 Task: Make in the project Celerity a sprint 'Cross-functional Collaboration Sprint'. Create in the project Celerity a sprint 'Cross-functional Collaboration Sprint'. Add in the project Celerity a sprint 'Cross-functional Collaboration Sprint'
Action: Mouse moved to (231, 66)
Screenshot: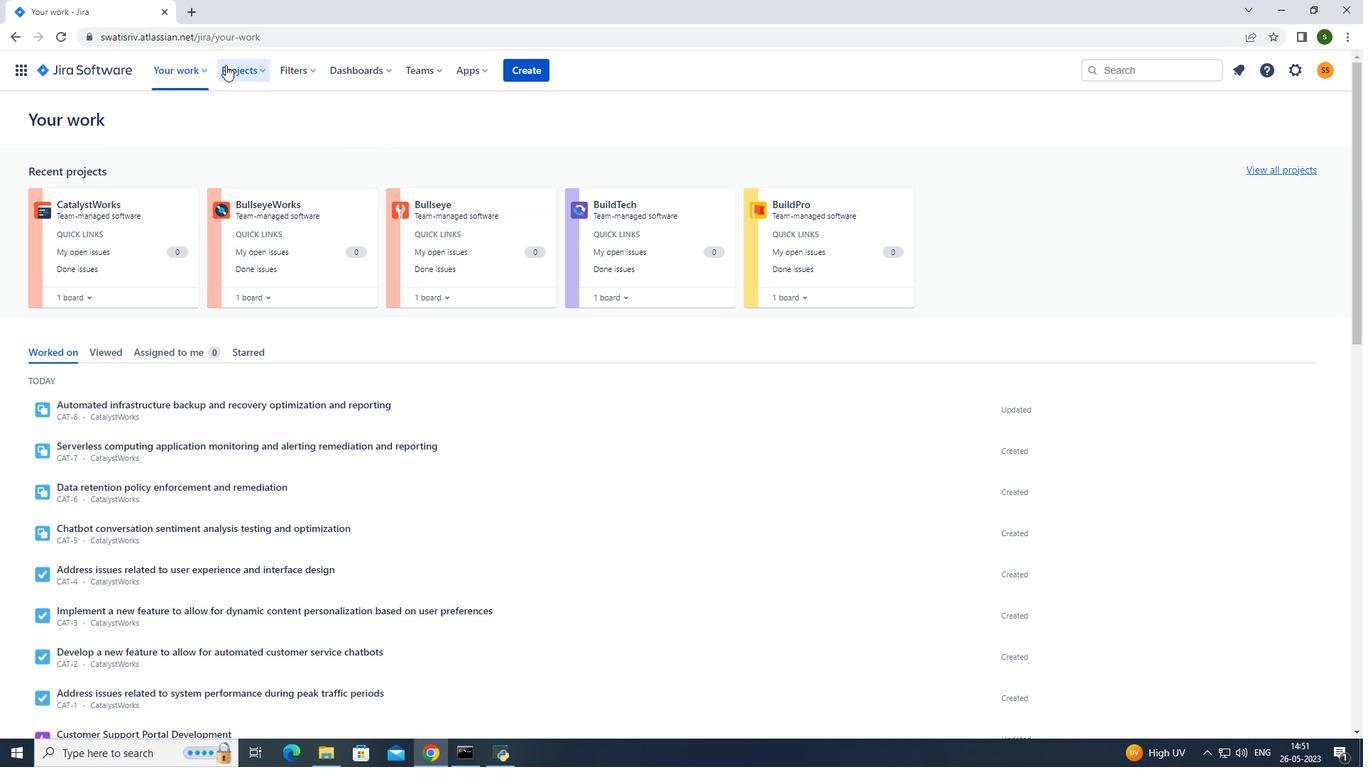 
Action: Mouse pressed left at (231, 66)
Screenshot: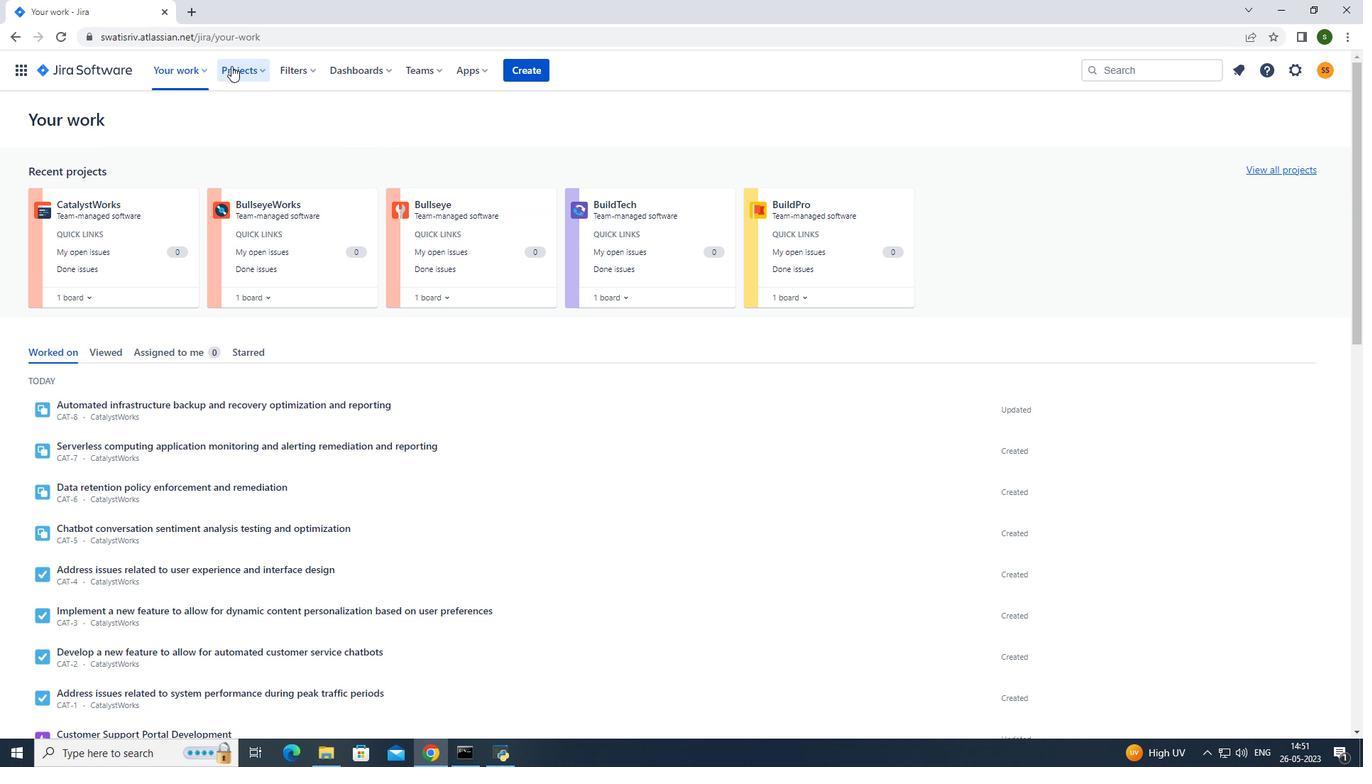
Action: Mouse moved to (279, 121)
Screenshot: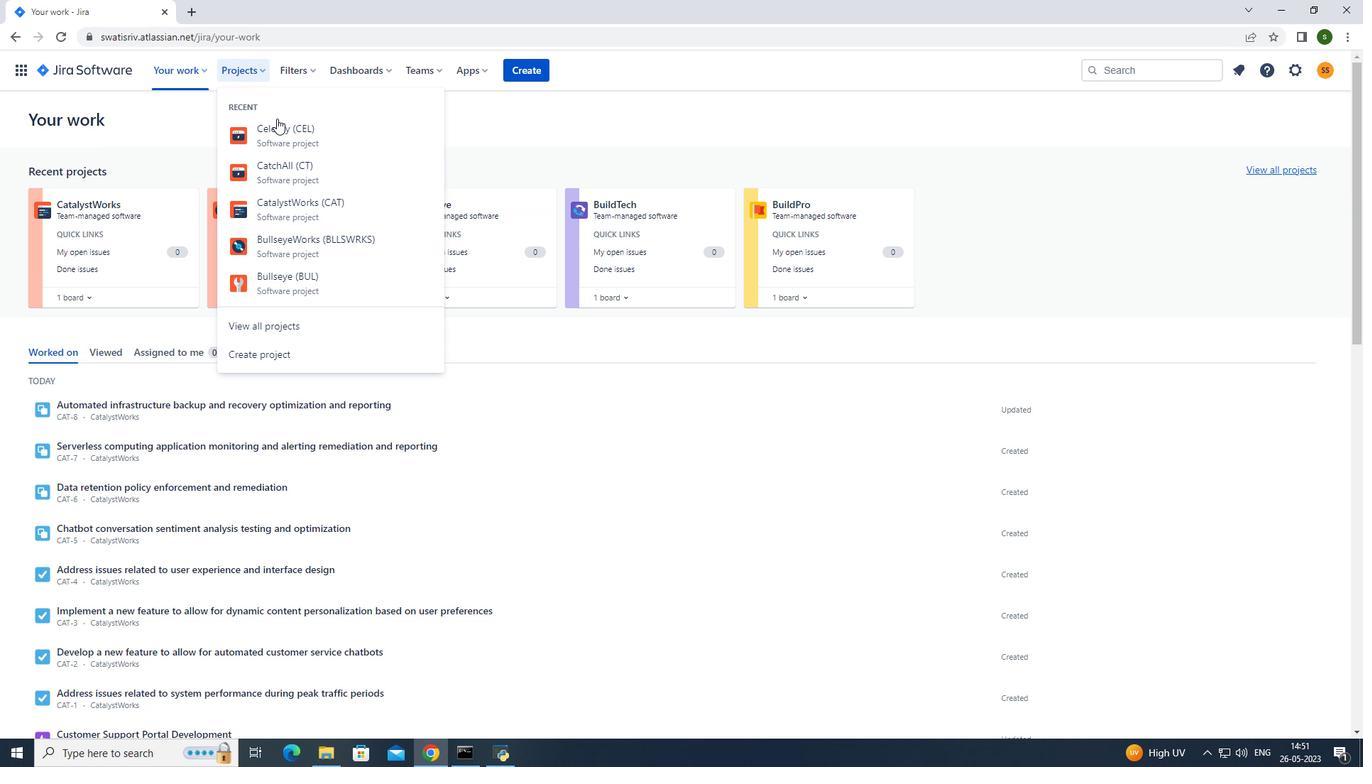 
Action: Mouse pressed left at (279, 121)
Screenshot: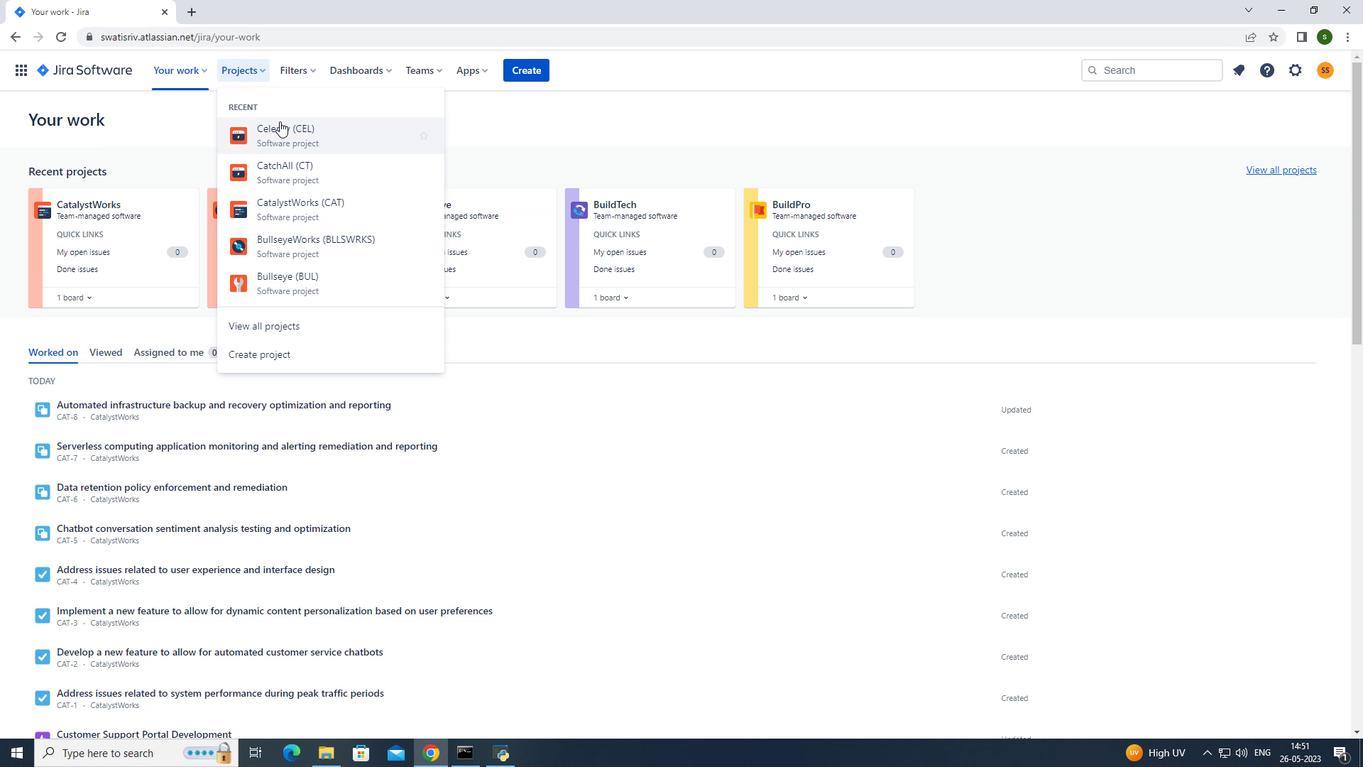 
Action: Mouse moved to (110, 205)
Screenshot: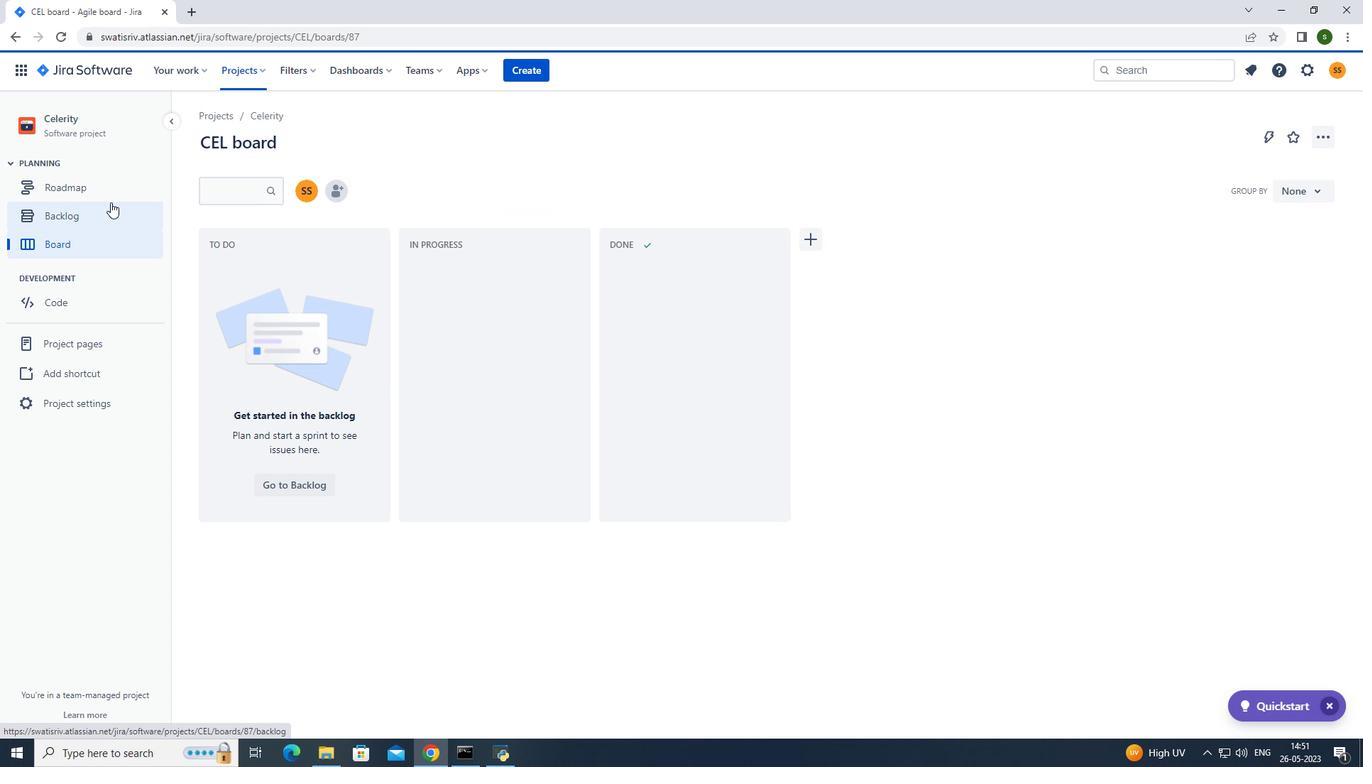 
Action: Mouse pressed left at (110, 205)
Screenshot: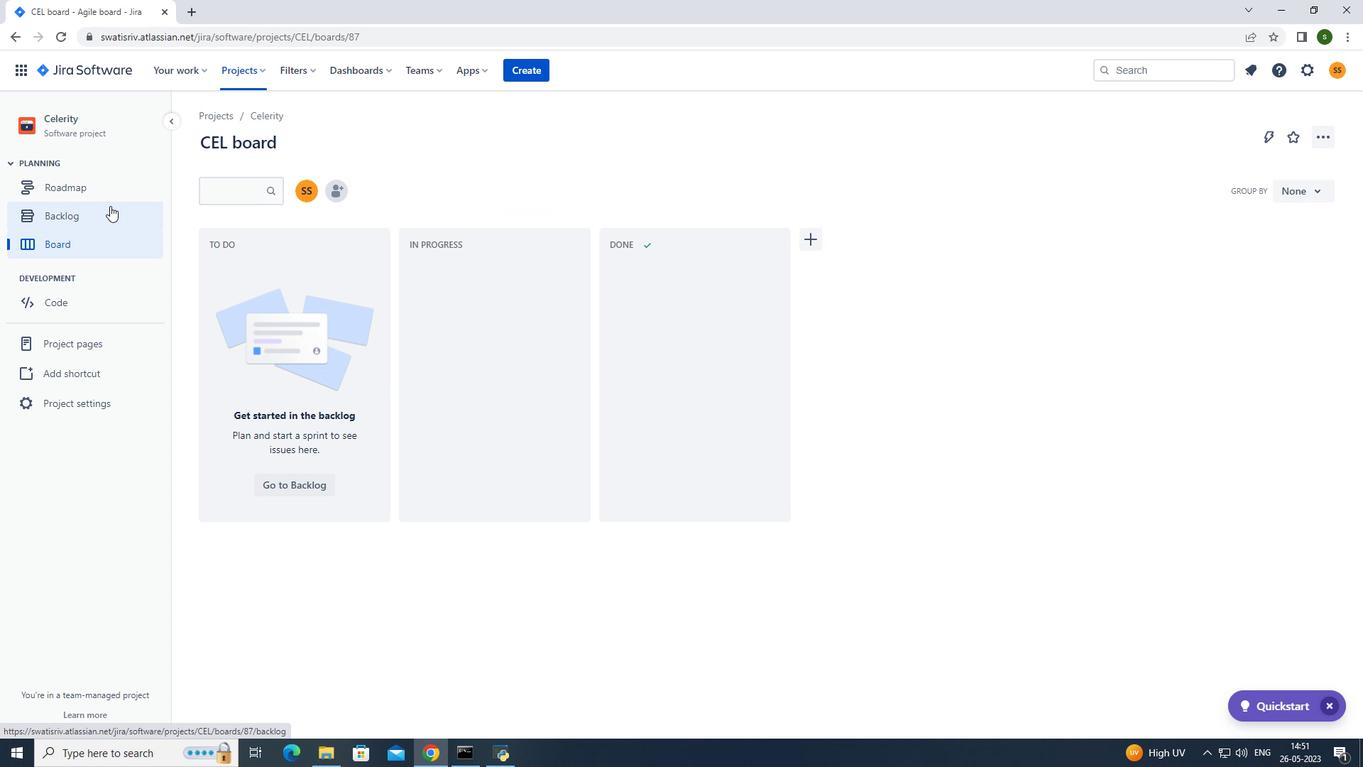 
Action: Mouse moved to (1289, 225)
Screenshot: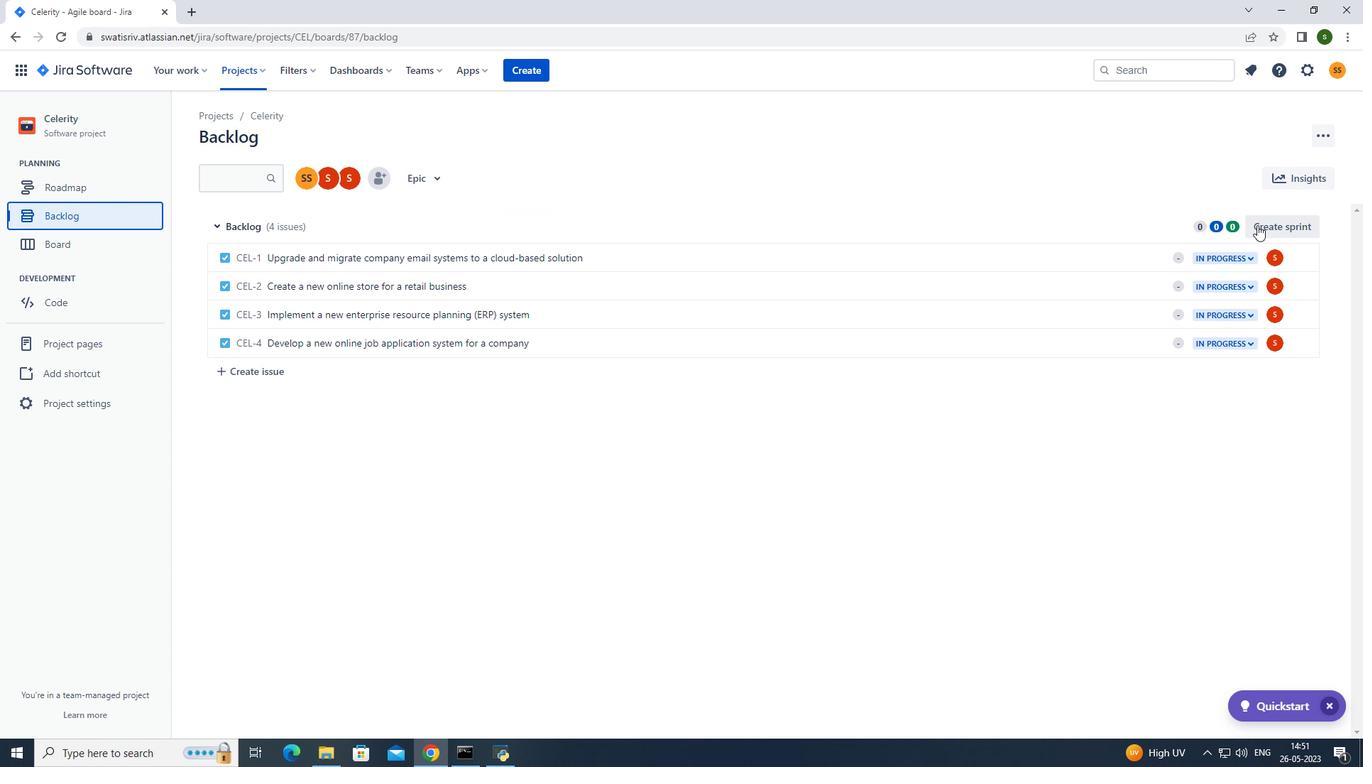 
Action: Mouse pressed left at (1289, 225)
Screenshot: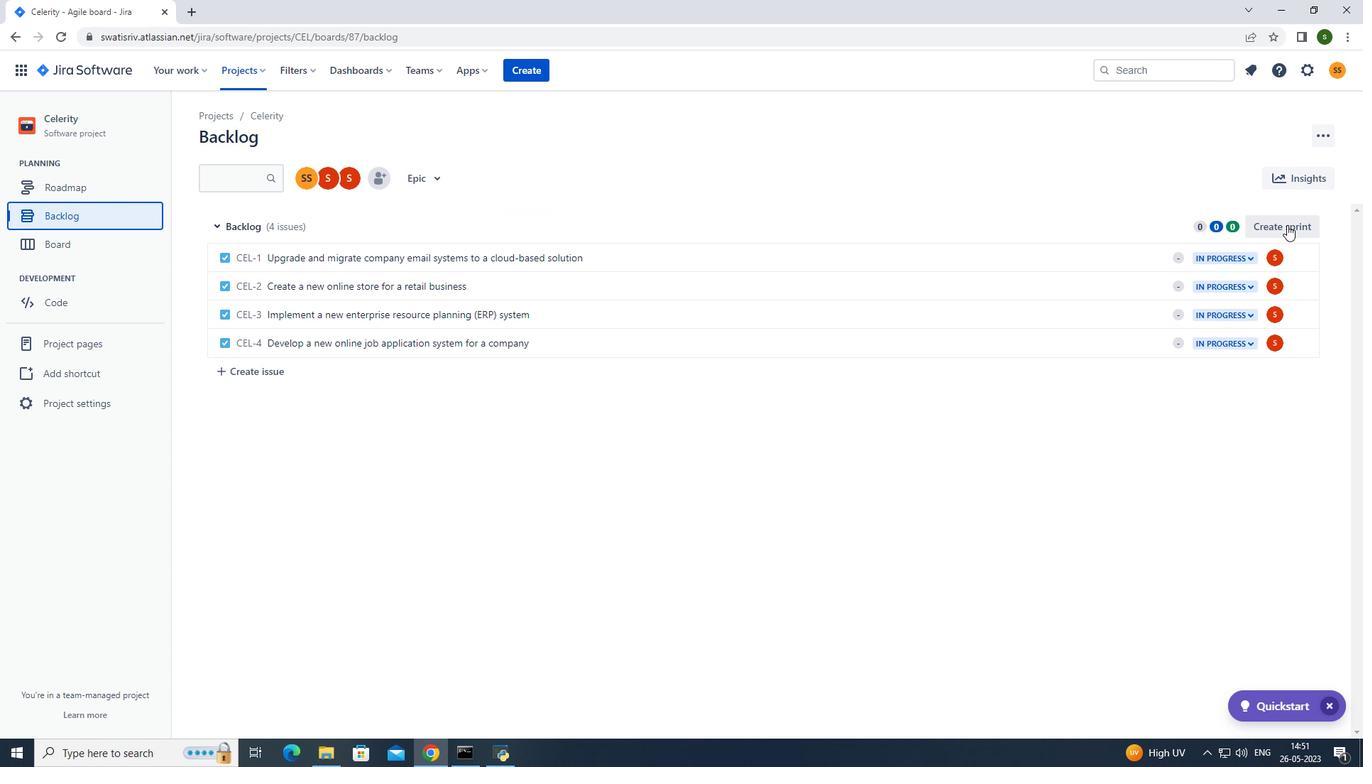 
Action: Mouse moved to (1313, 223)
Screenshot: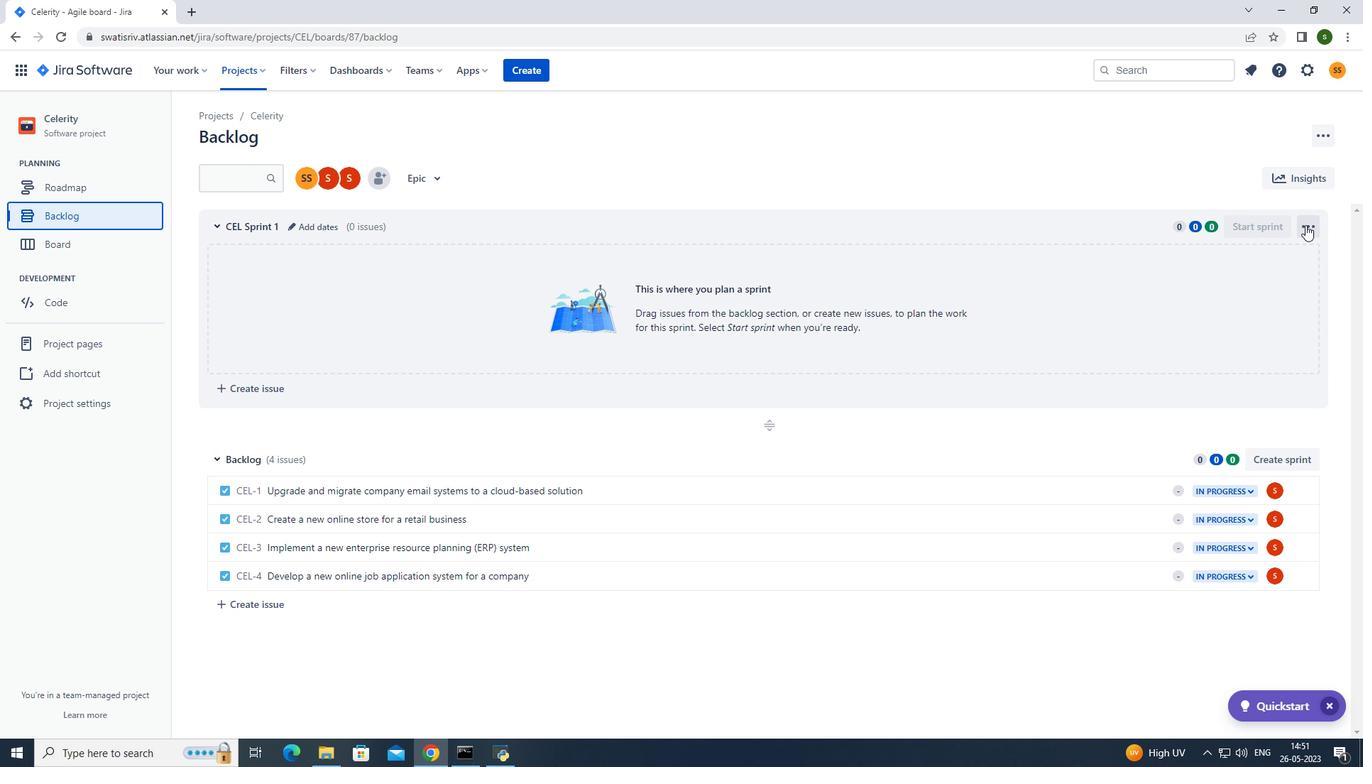
Action: Mouse pressed left at (1313, 223)
Screenshot: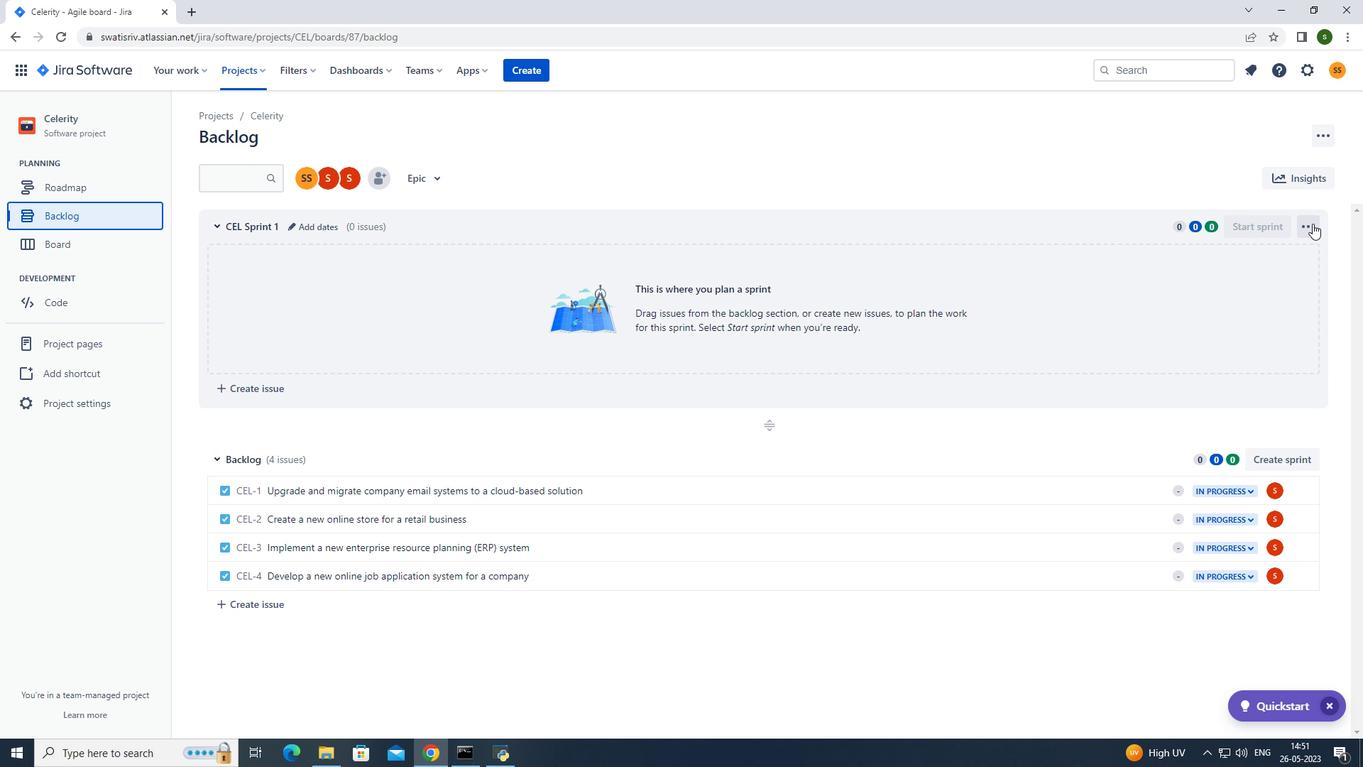 
Action: Mouse moved to (1279, 252)
Screenshot: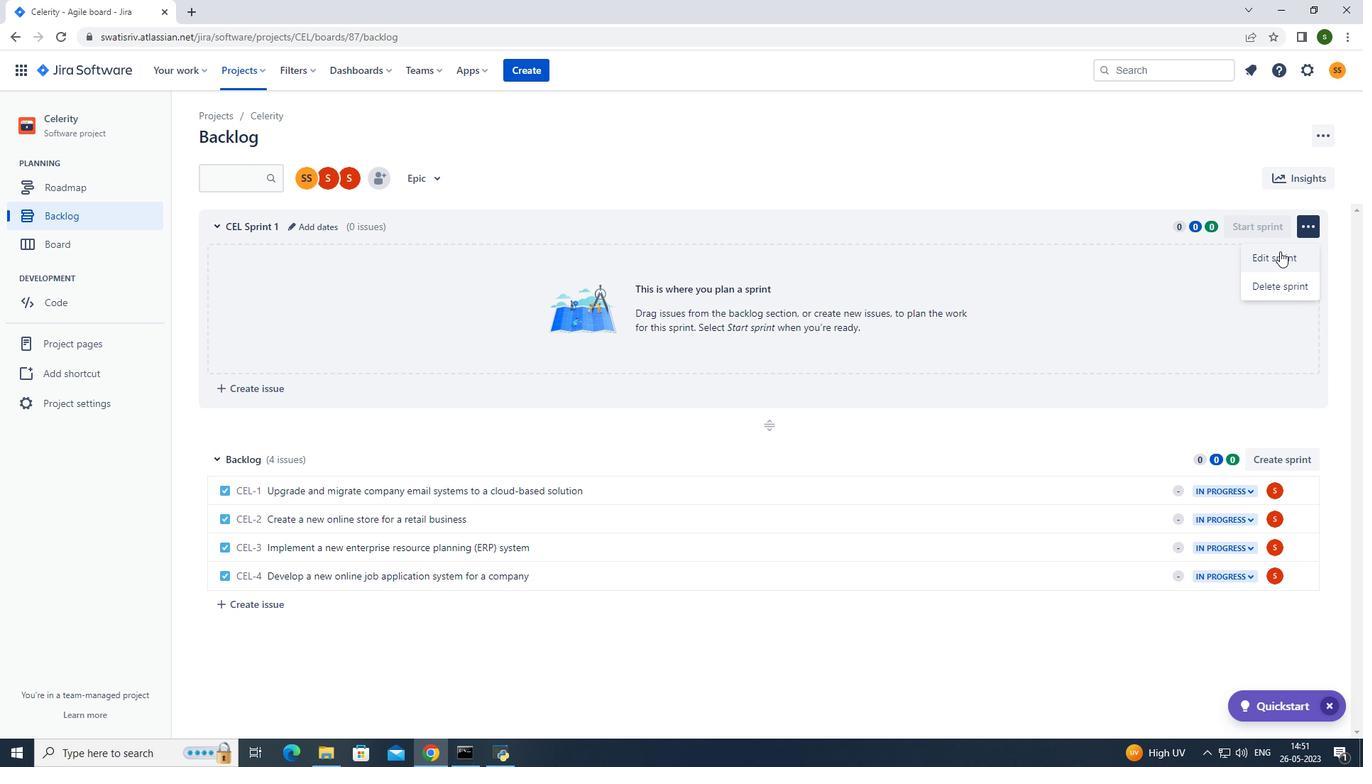
Action: Mouse pressed left at (1279, 252)
Screenshot: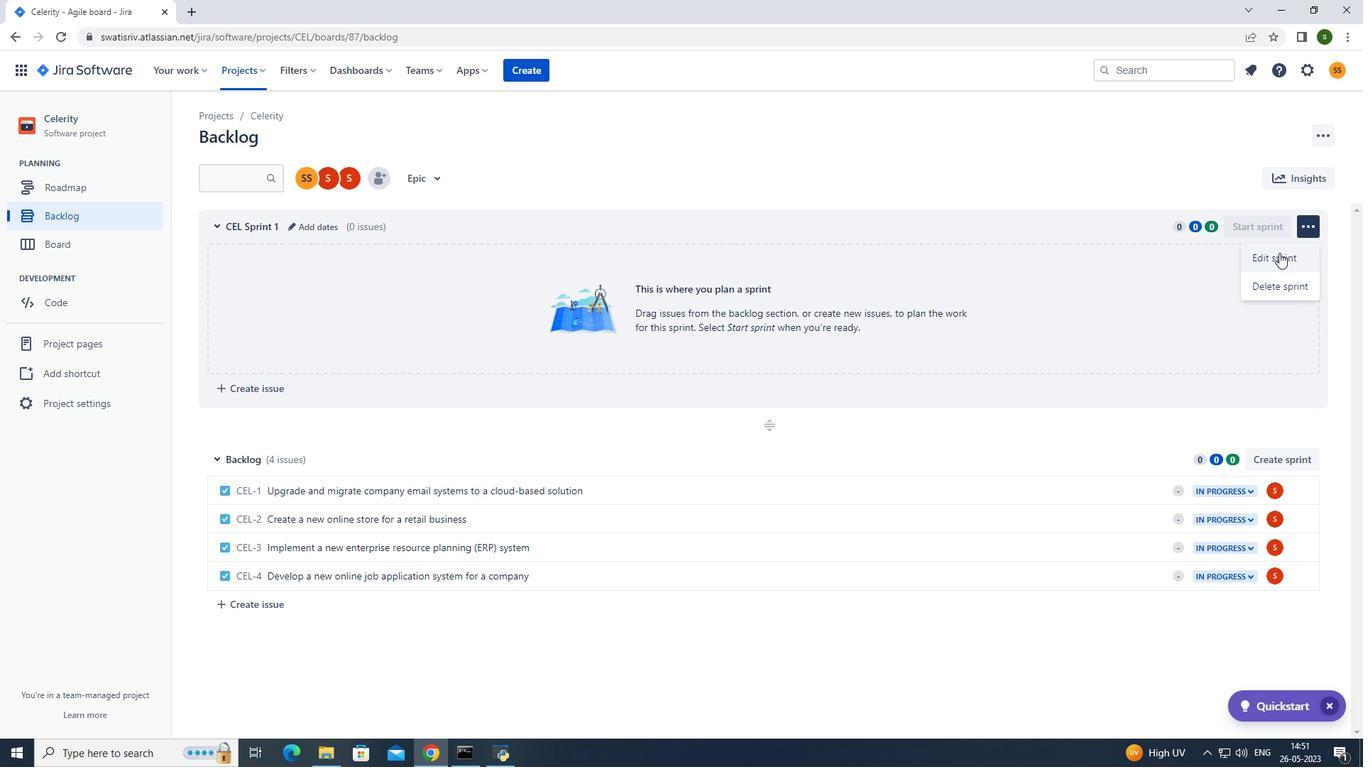 
Action: Mouse moved to (574, 172)
Screenshot: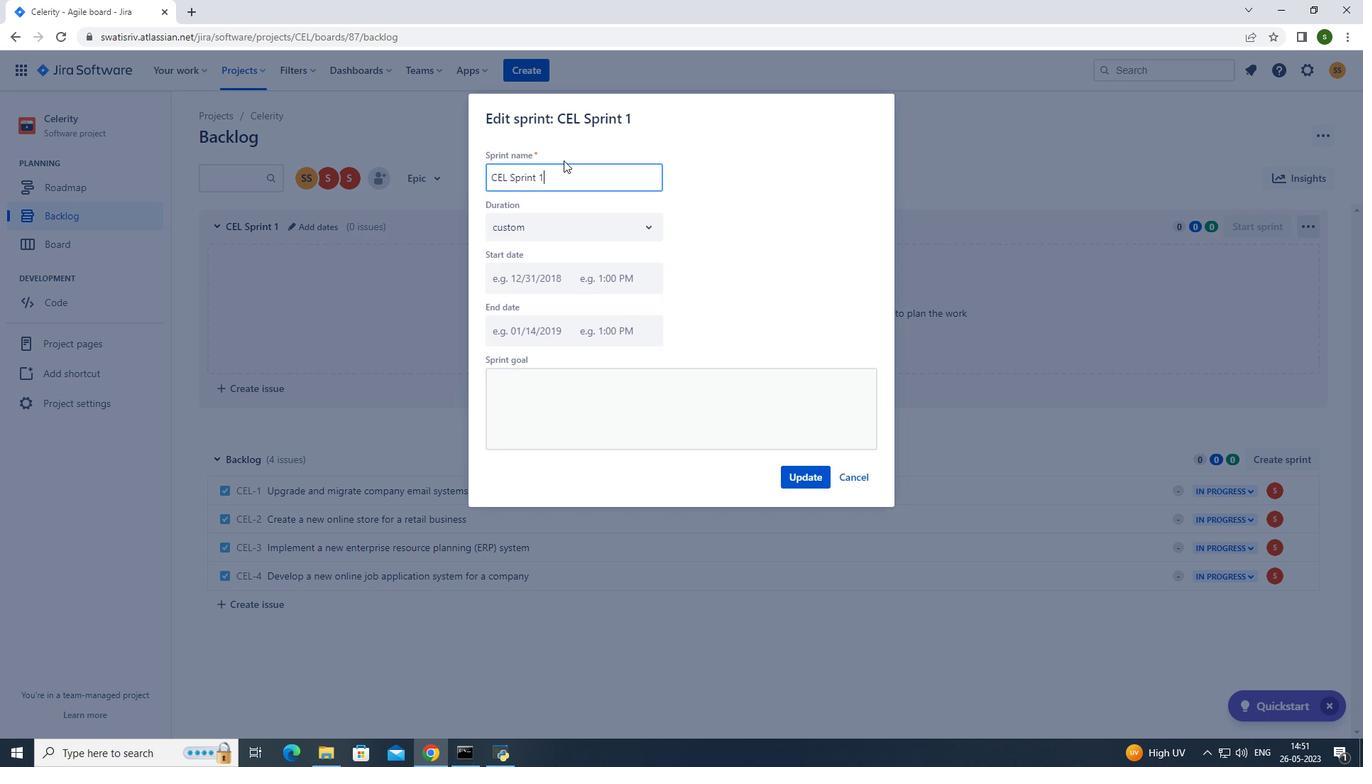 
Action: Mouse pressed left at (574, 172)
Screenshot: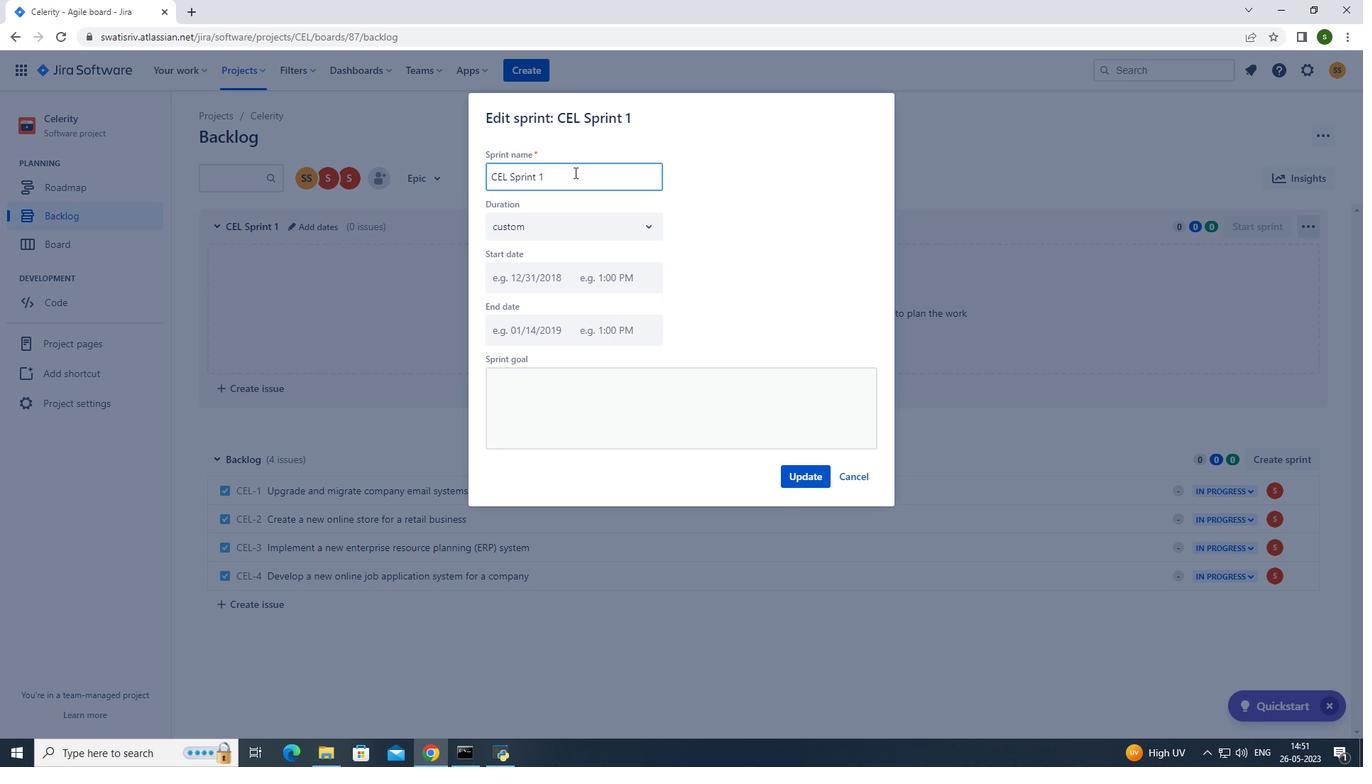 
Action: Key pressed <Key.backspace><Key.backspace><Key.backspace><Key.backspace><Key.backspace><Key.backspace><Key.backspace><Key.backspace><Key.backspace><Key.backspace><Key.backspace><Key.backspace><Key.caps_lock>C<Key.caps_lock>ross-functional<Key.space><Key.caps_lock>C<Key.caps_lock>ollaboration<Key.space><Key.caps_lock>S<Key.caps_lock><Key.space><Key.space><Key.space><Key.space><Key.space>s<Key.space>s<Key.space>s
Screenshot: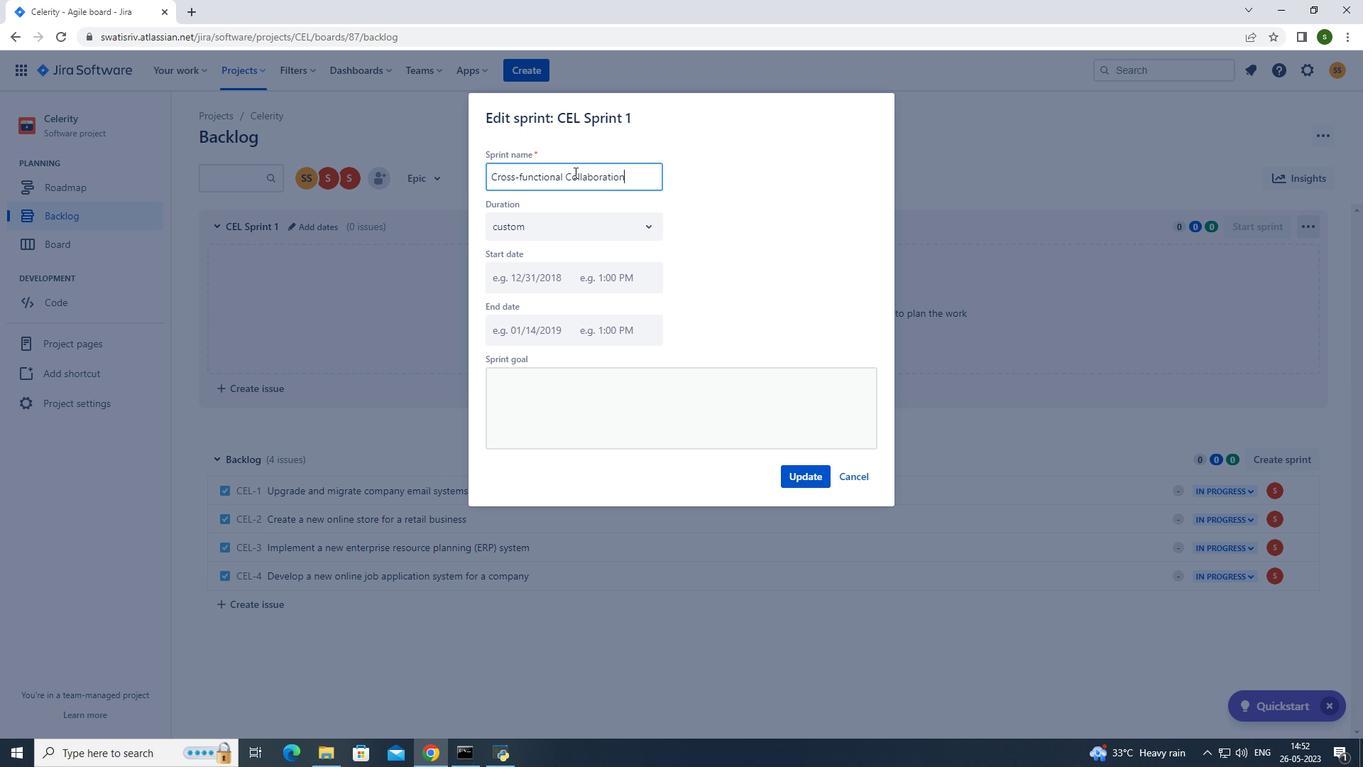 
Action: Mouse moved to (807, 469)
Screenshot: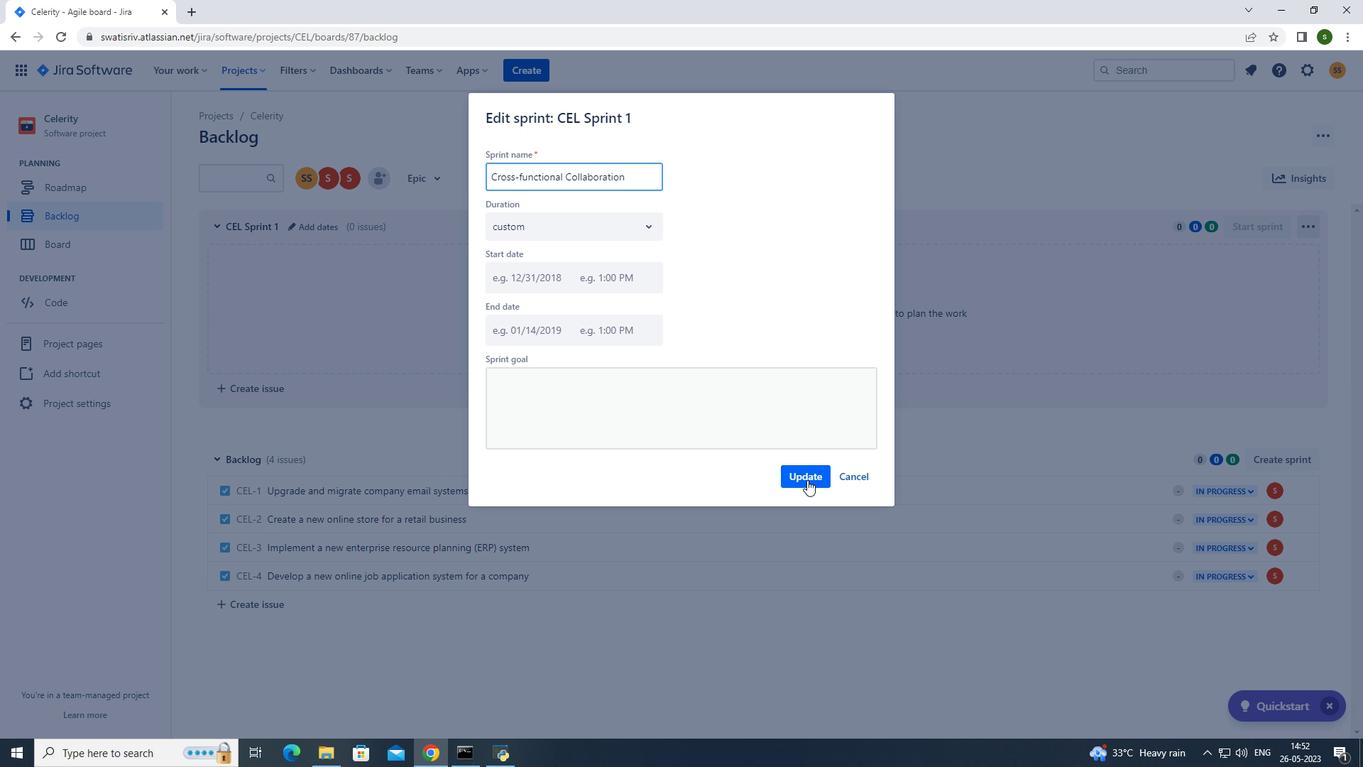 
Action: Mouse pressed left at (807, 469)
Screenshot: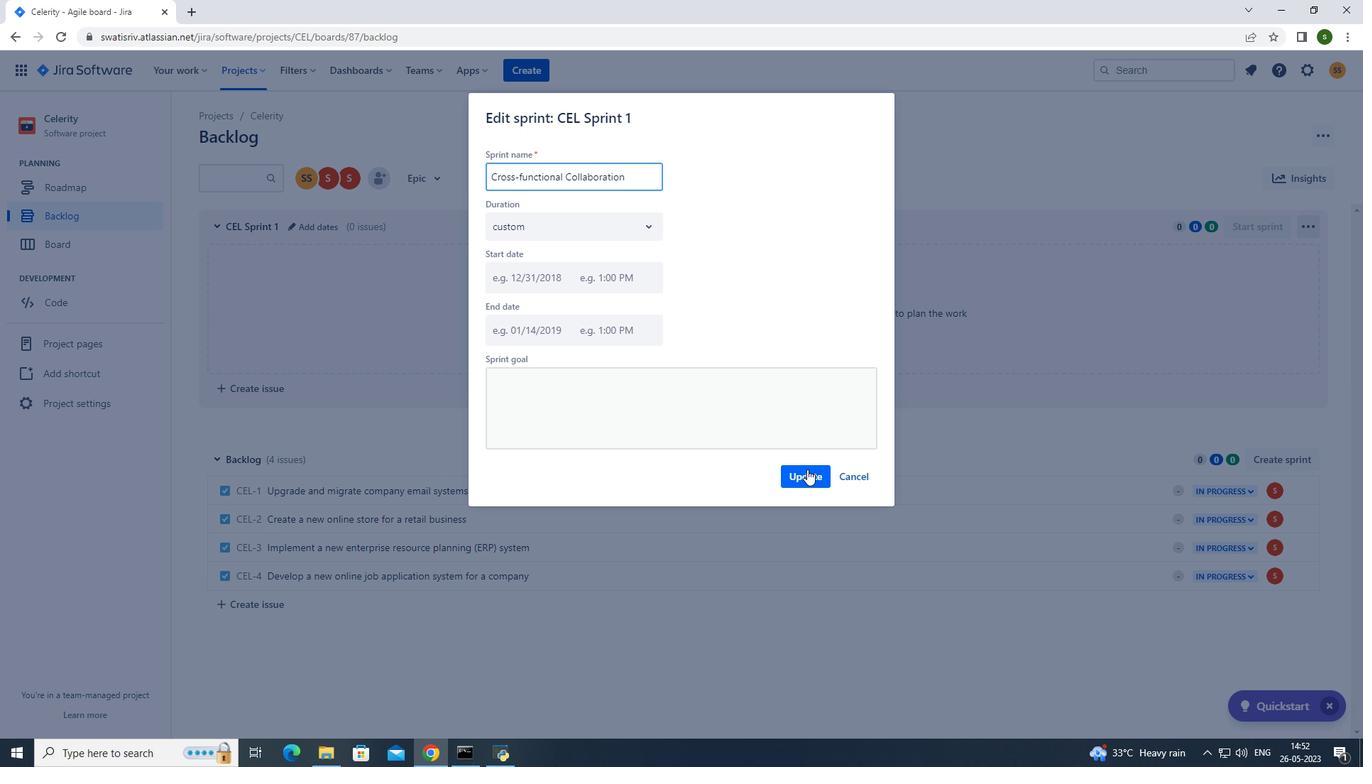 
Action: Mouse moved to (245, 79)
Screenshot: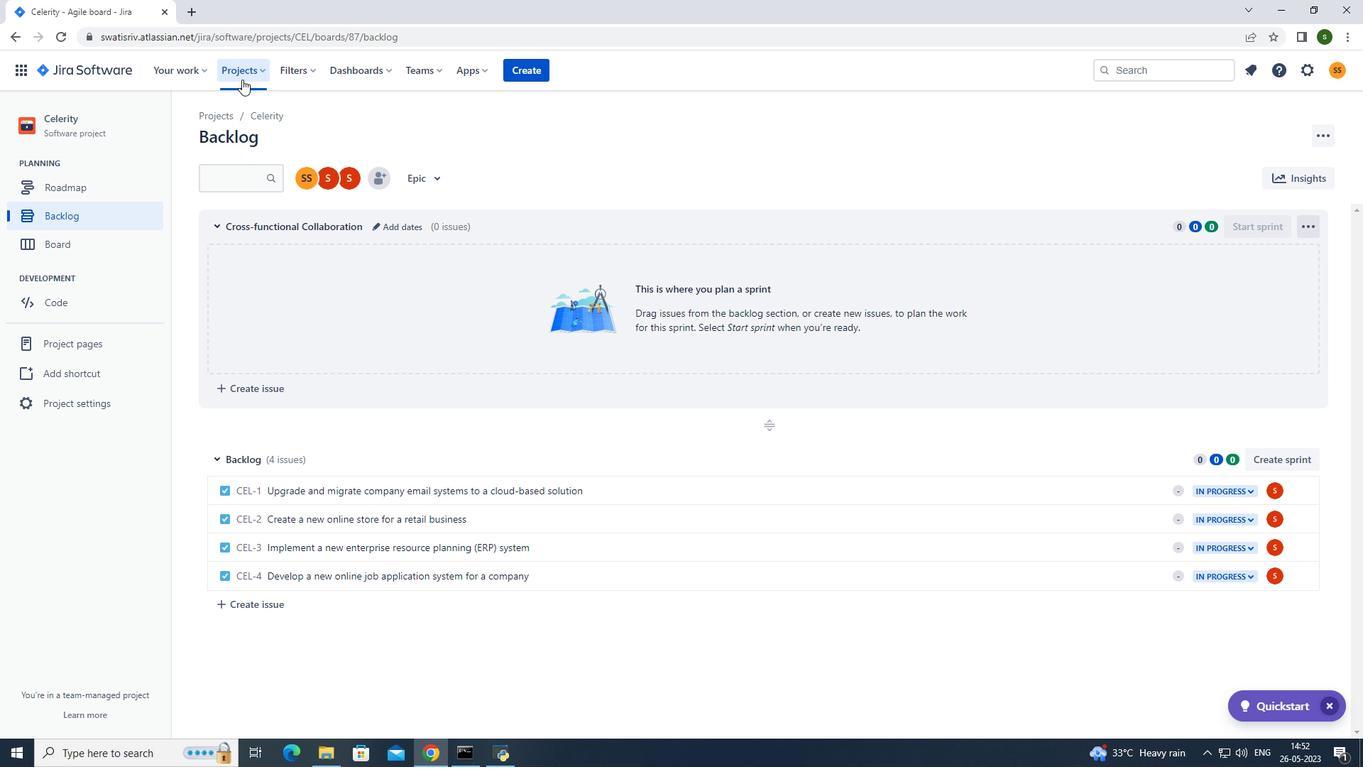 
Action: Mouse pressed left at (245, 79)
Screenshot: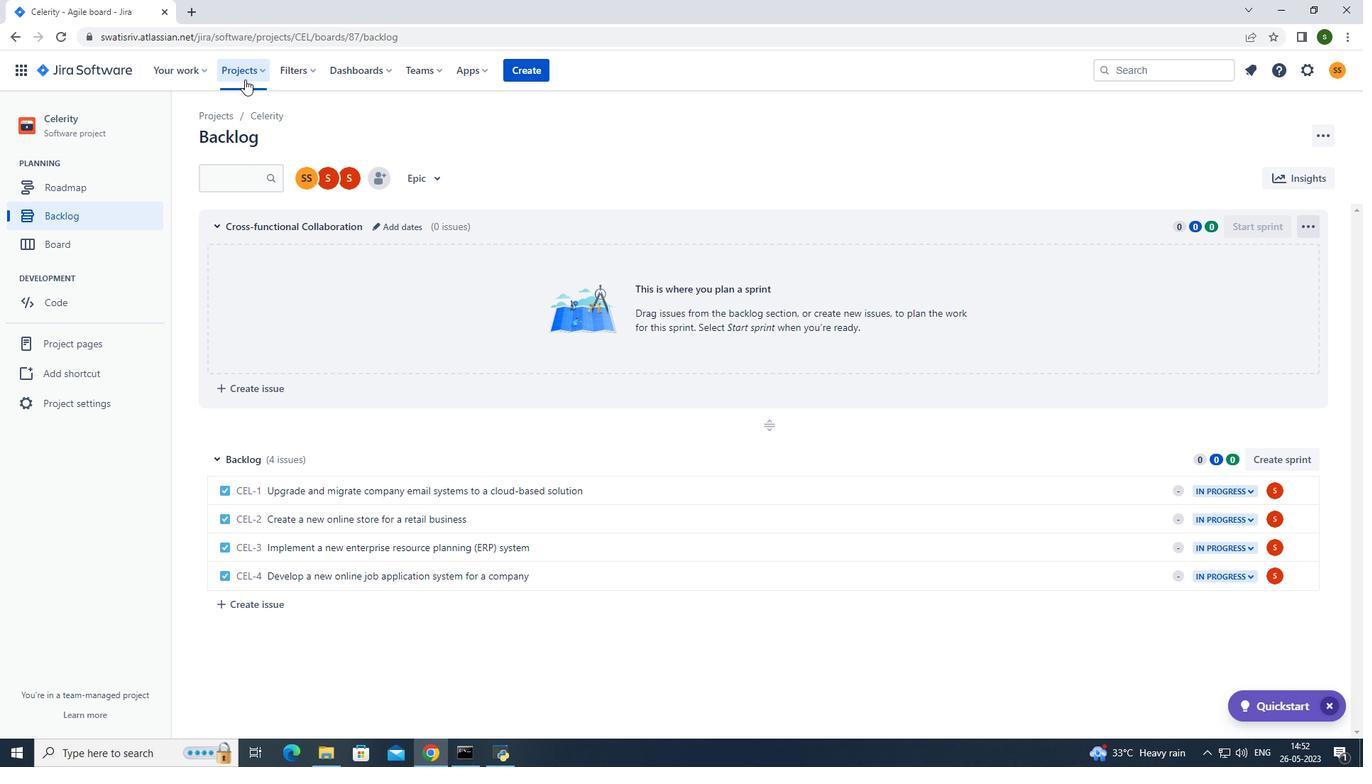 
Action: Mouse moved to (282, 122)
Screenshot: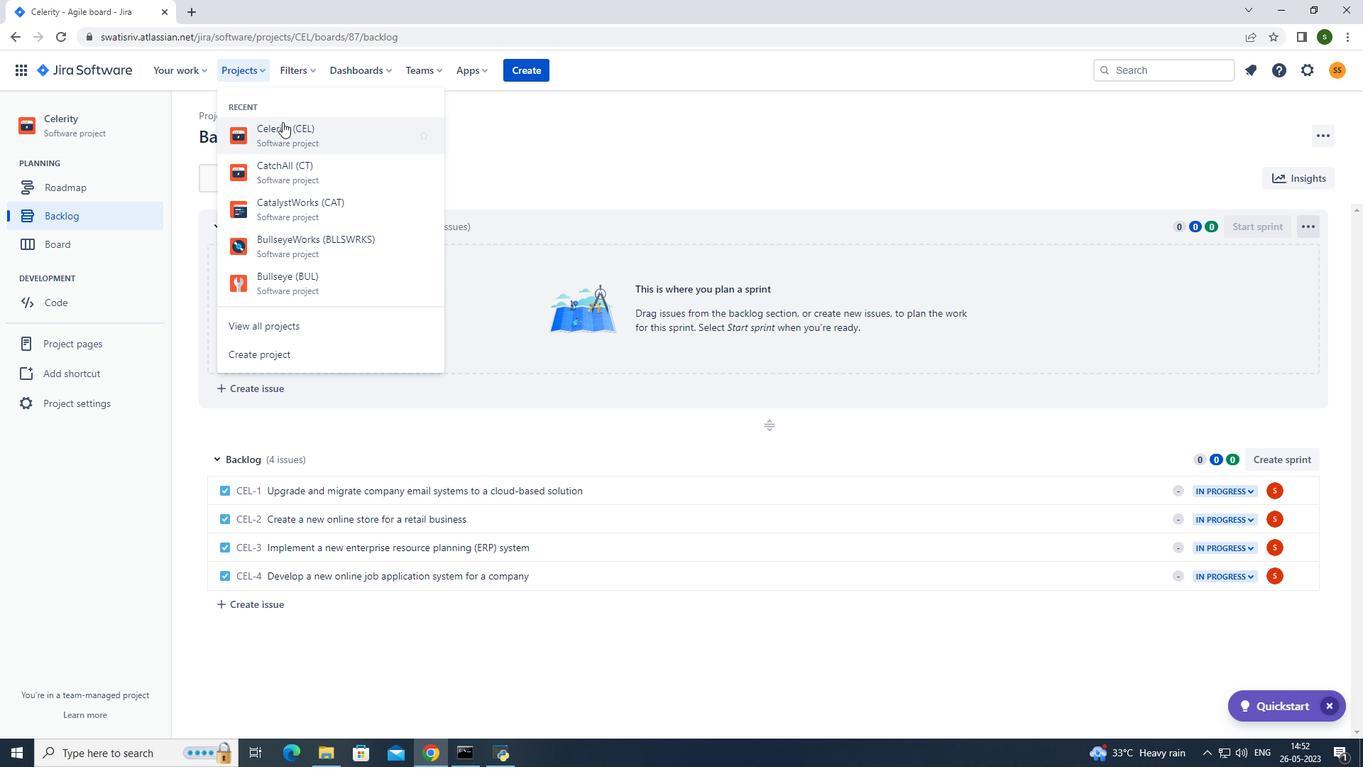 
Action: Mouse pressed left at (282, 122)
Screenshot: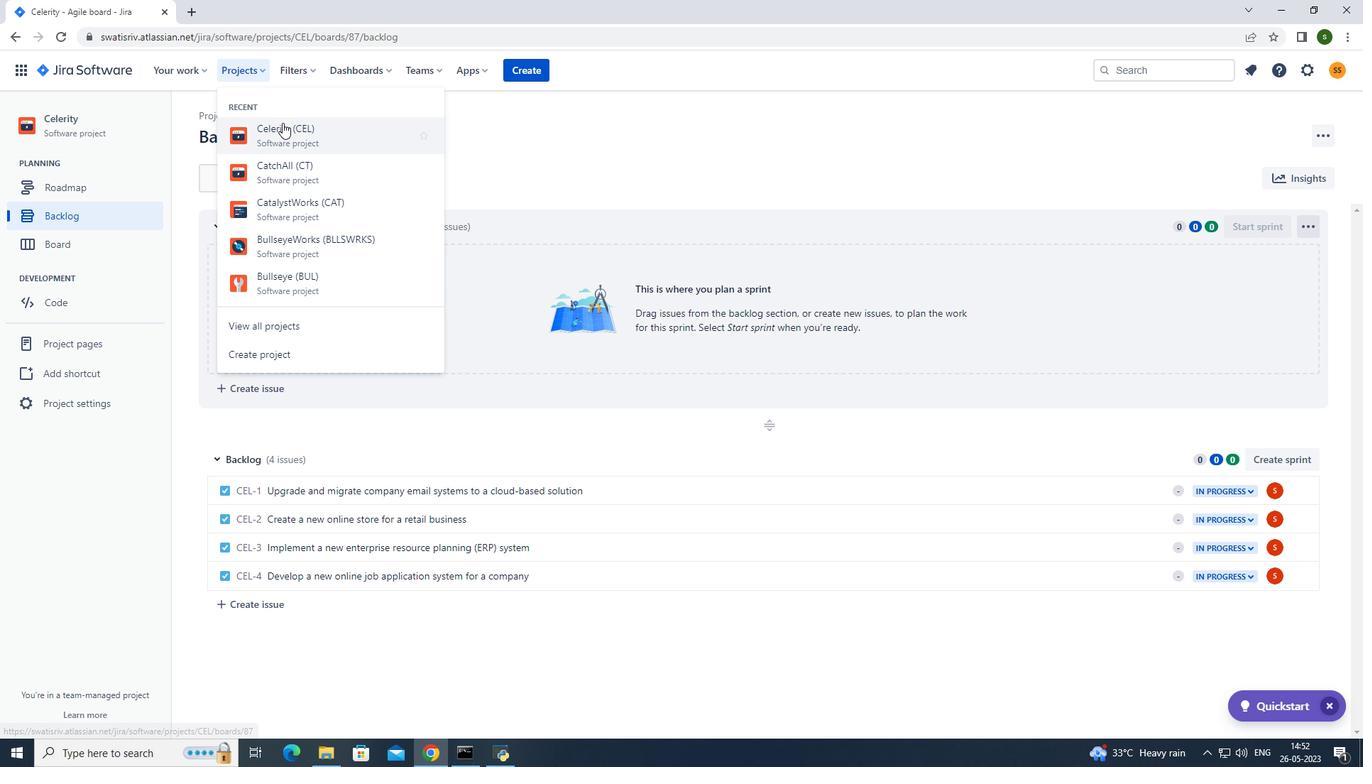 
Action: Mouse moved to (142, 212)
Screenshot: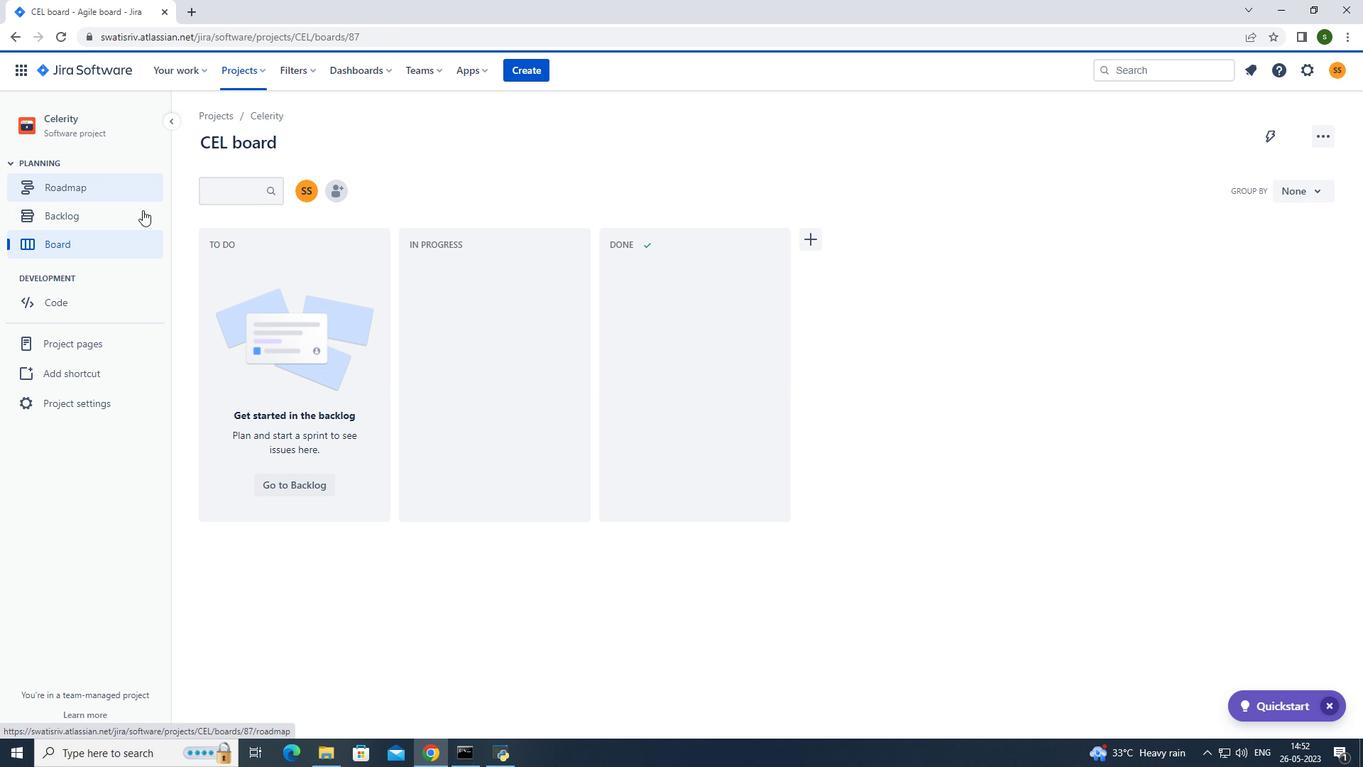 
Action: Mouse pressed left at (142, 212)
Screenshot: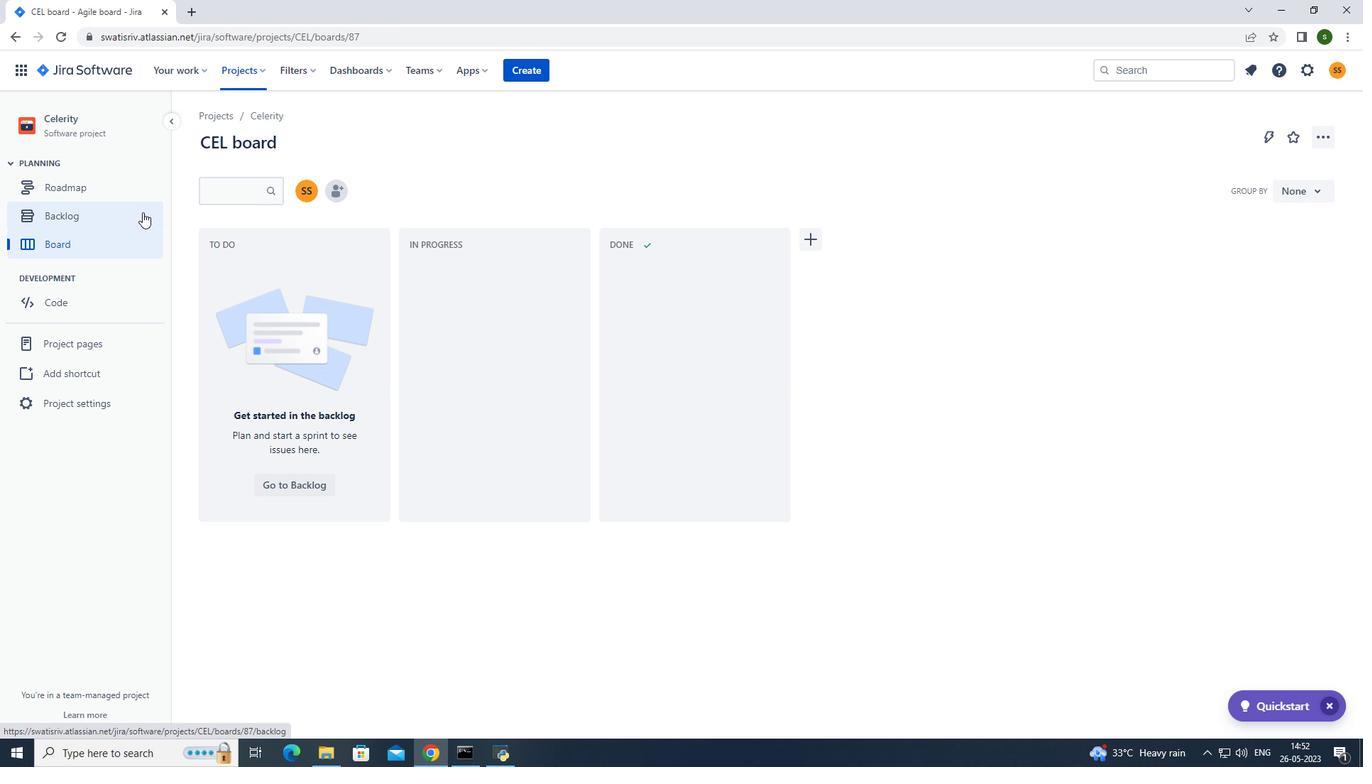 
Action: Mouse moved to (1263, 468)
Screenshot: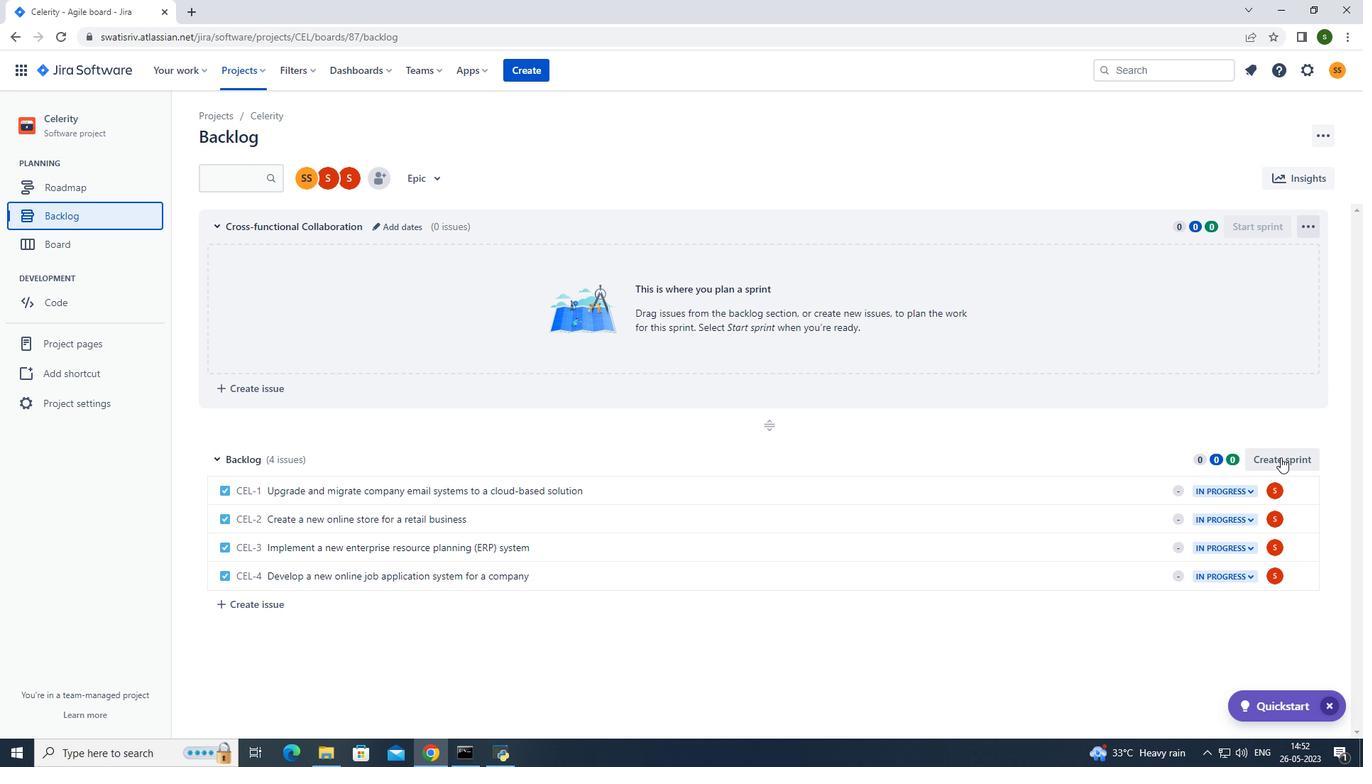
Action: Mouse pressed left at (1263, 468)
Screenshot: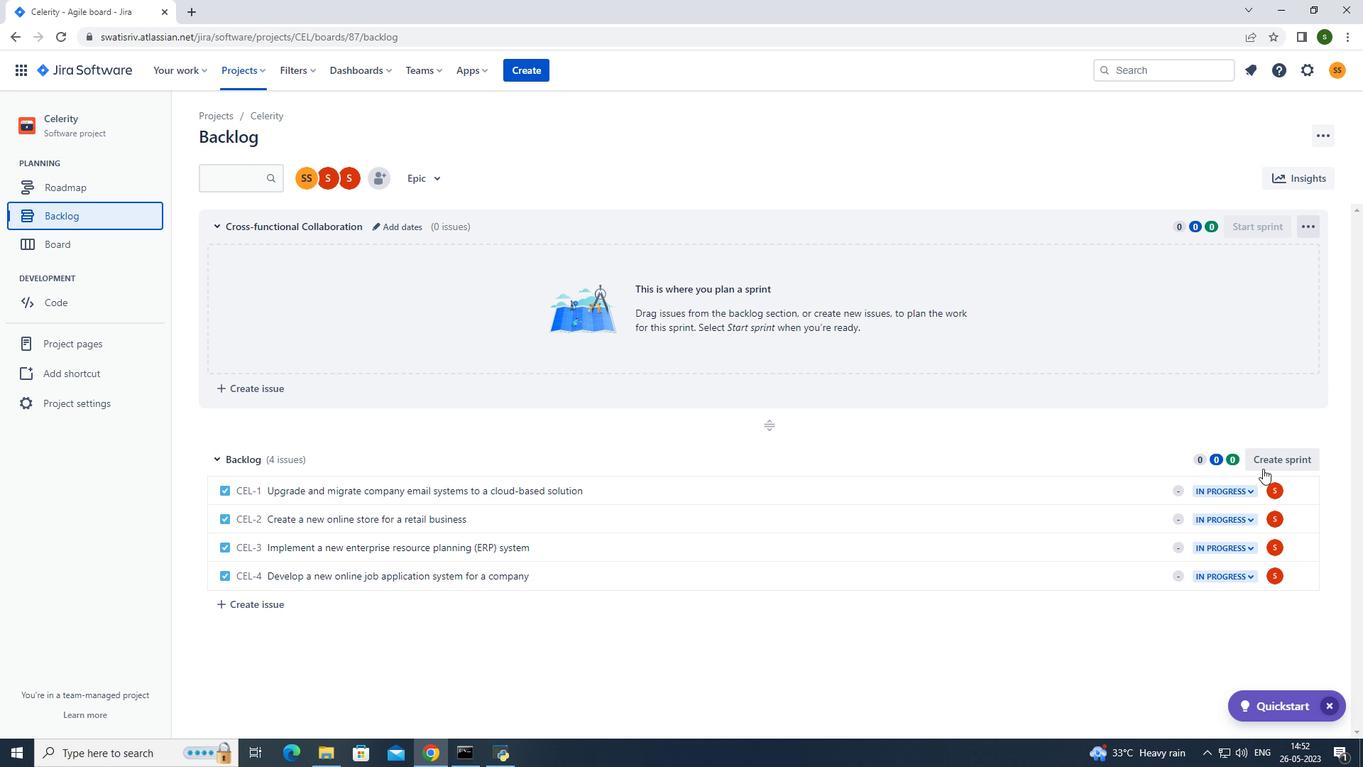 
Action: Mouse moved to (1311, 455)
Screenshot: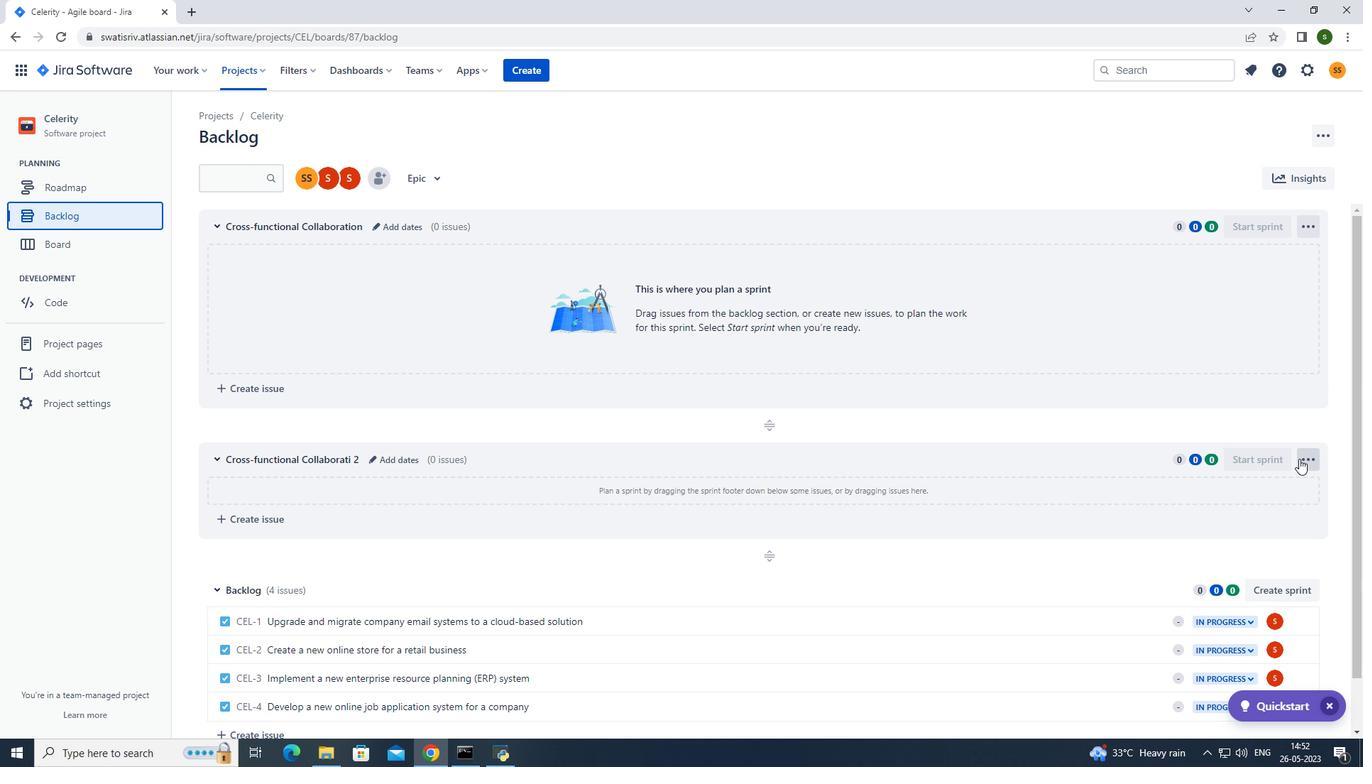 
Action: Mouse pressed left at (1311, 455)
Screenshot: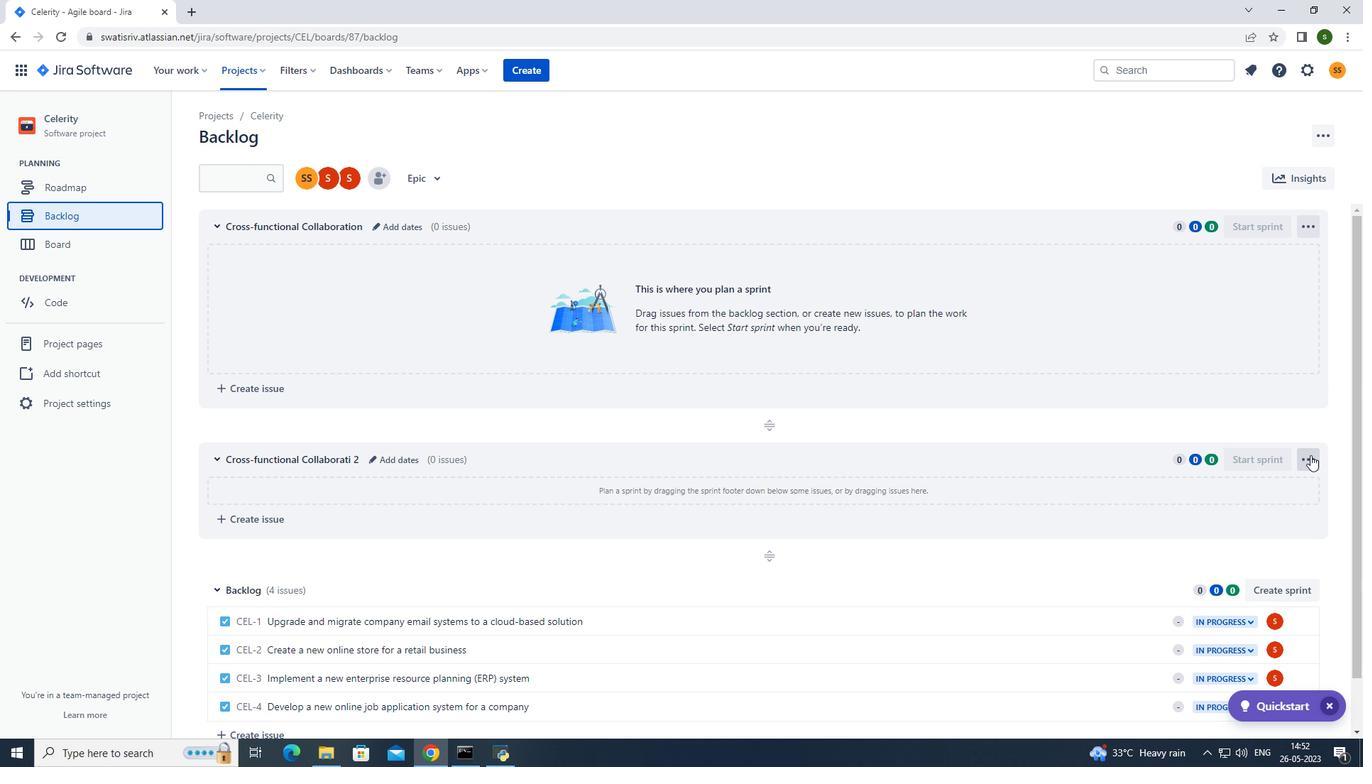 
Action: Mouse moved to (1257, 526)
Screenshot: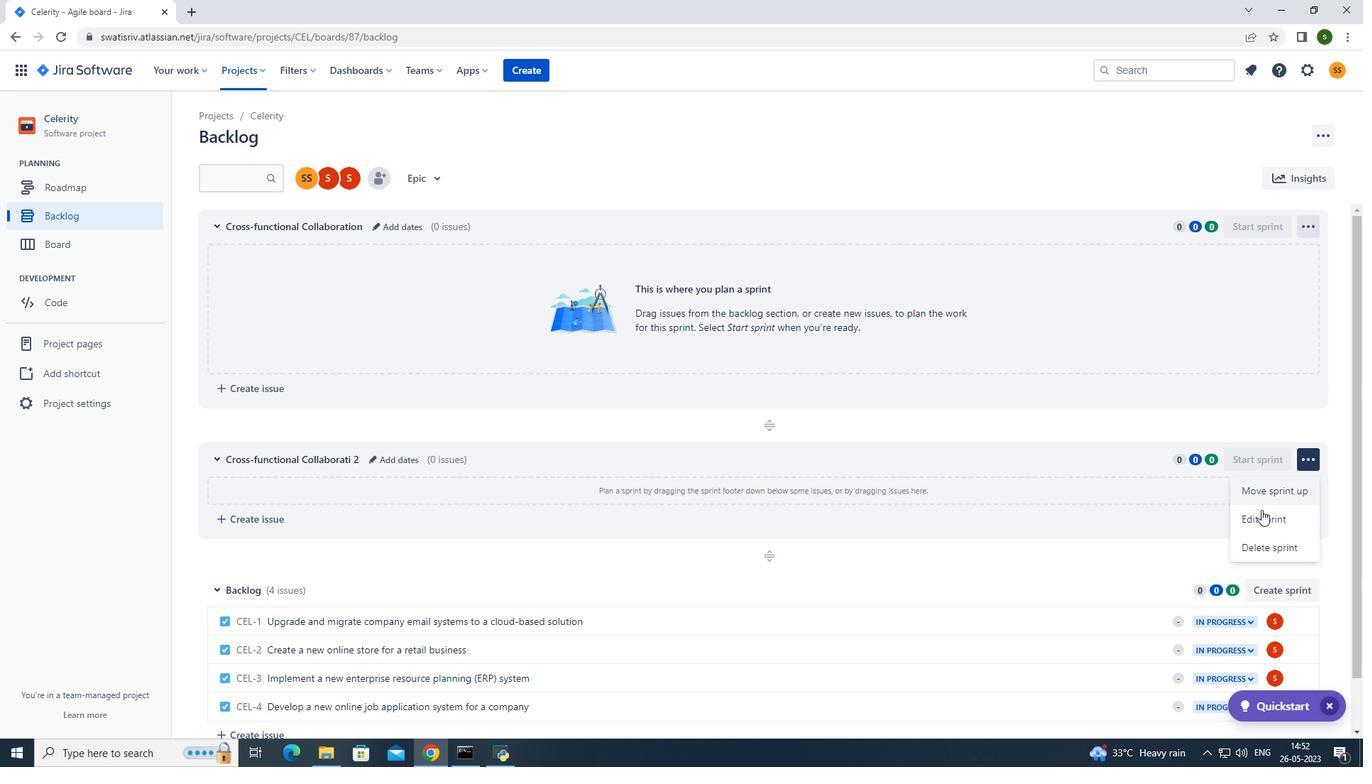 
Action: Mouse pressed left at (1257, 526)
Screenshot: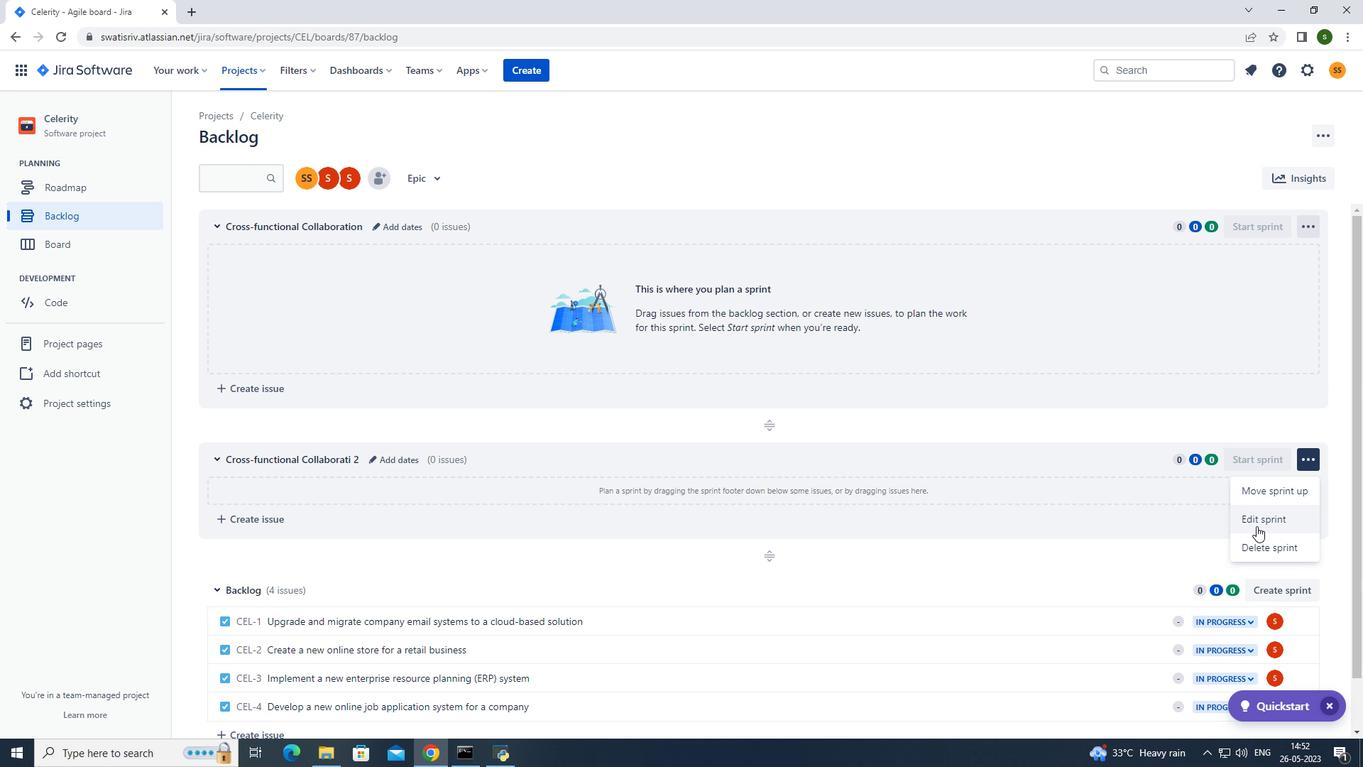 
Action: Mouse moved to (644, 188)
Screenshot: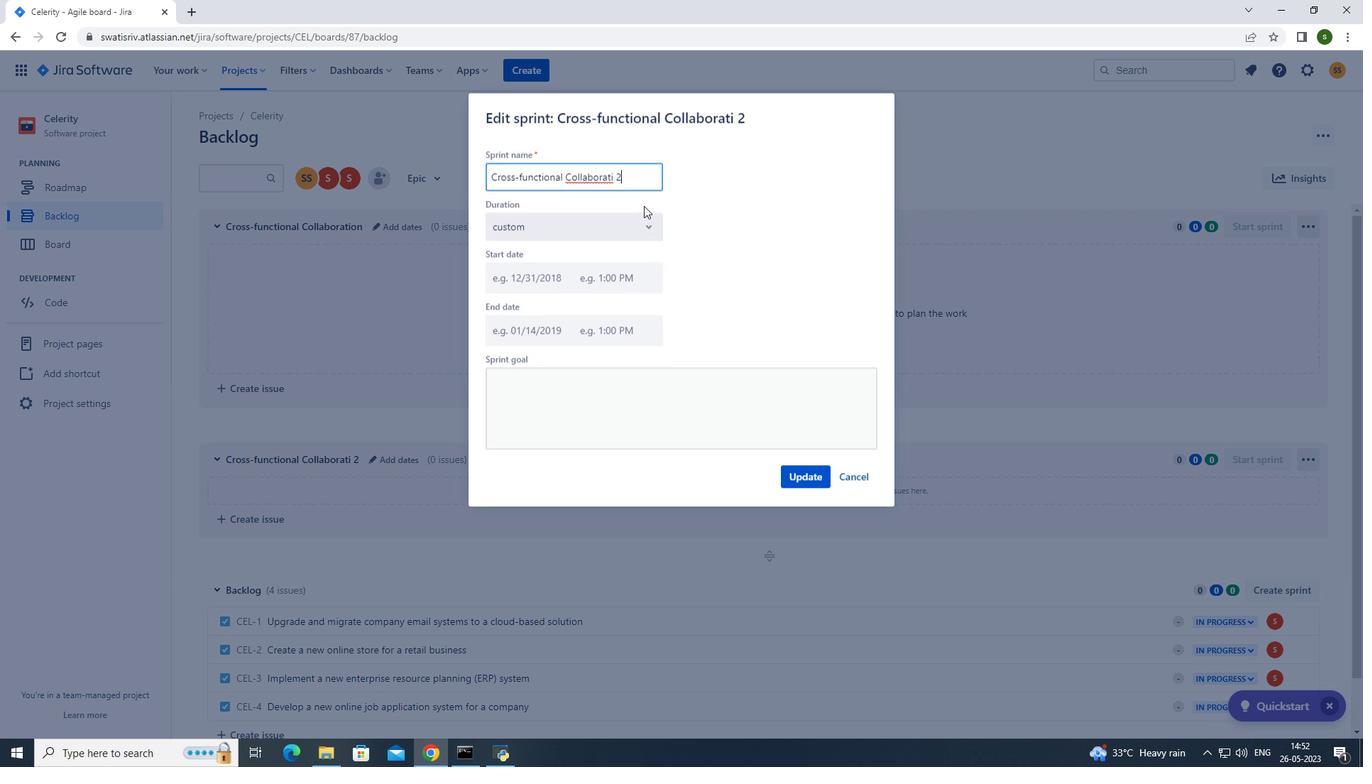 
Action: Key pressed <Key.backspace><Key.backspace><Key.backspace><Key.backspace><Key.backspace><Key.backspace><Key.backspace><Key.backspace><Key.backspace><Key.backspace><Key.backspace><Key.backspace><Key.backspace><Key.backspace><Key.backspace><Key.backspace><Key.backspace><Key.backspace><Key.backspace><Key.backspace><Key.backspace><Key.backspace><Key.backspace><Key.backspace><Key.backspace><Key.backspace><Key.backspace><Key.backspace><Key.backspace><Key.backspace><Key.backspace><Key.backspace><Key.backspace><Key.backspace><Key.backspace><Key.backspace><Key.backspace><Key.backspace><Key.backspace><Key.backspace><Key.backspace><Key.caps_lock>C<Key.caps_lock>ross-functional<Key.space><Key.caps_lock>C<Key.caps_lock>ollaboration<Key.space>
Screenshot: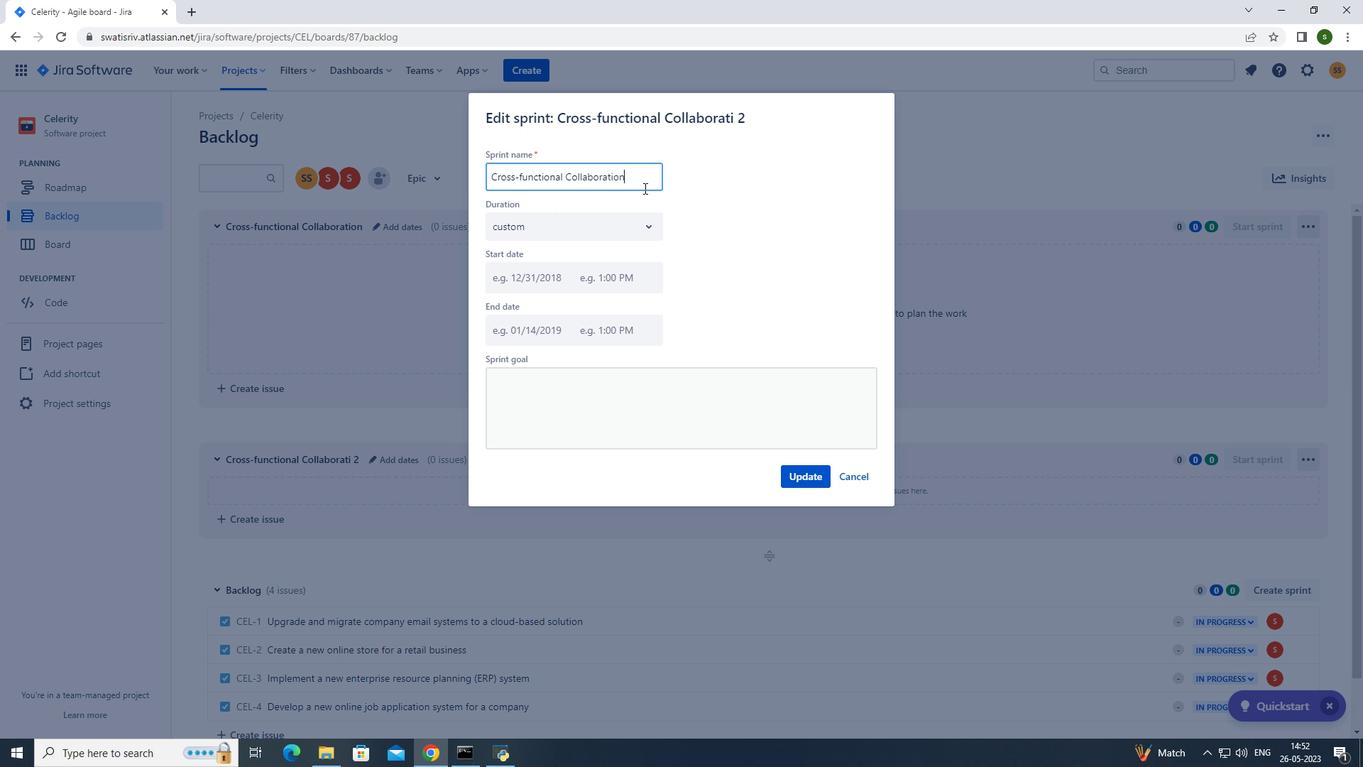 
Action: Mouse moved to (809, 473)
Screenshot: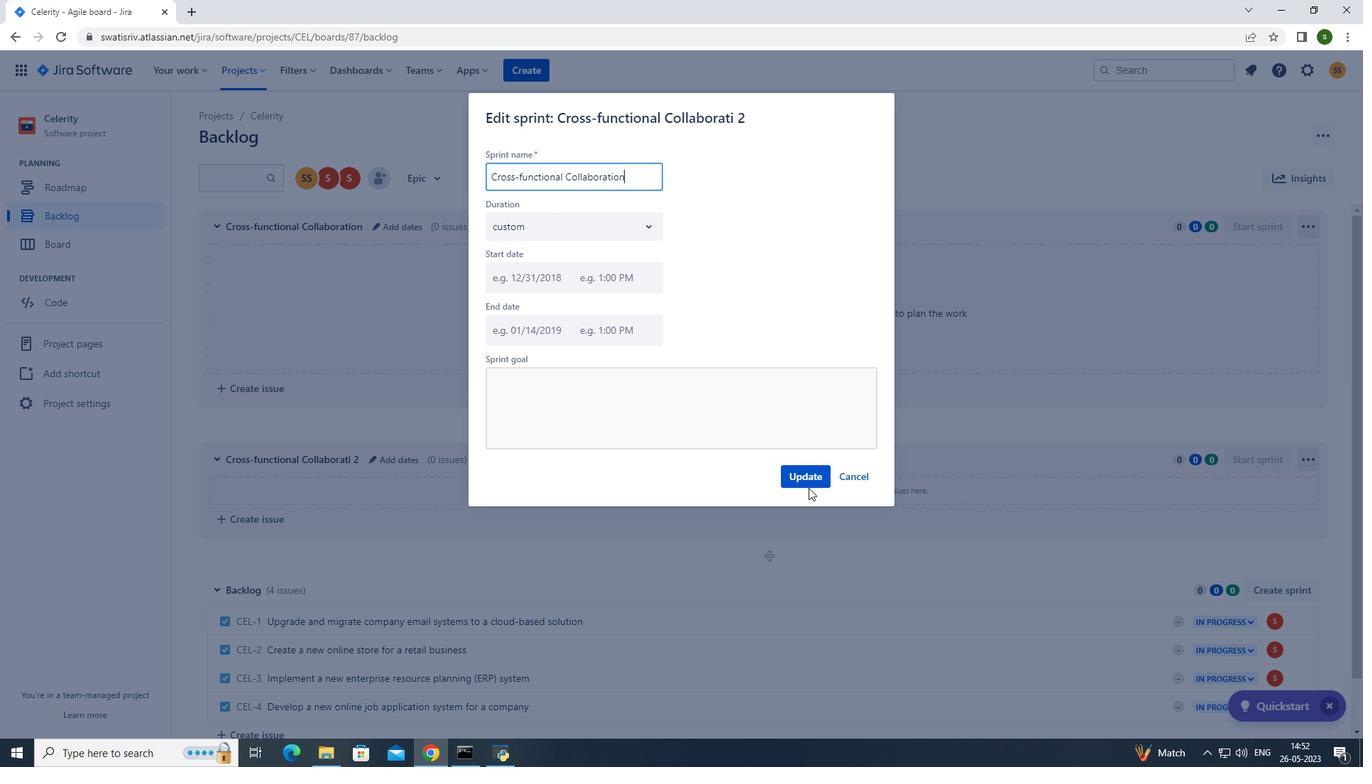 
Action: Mouse pressed left at (809, 473)
Screenshot: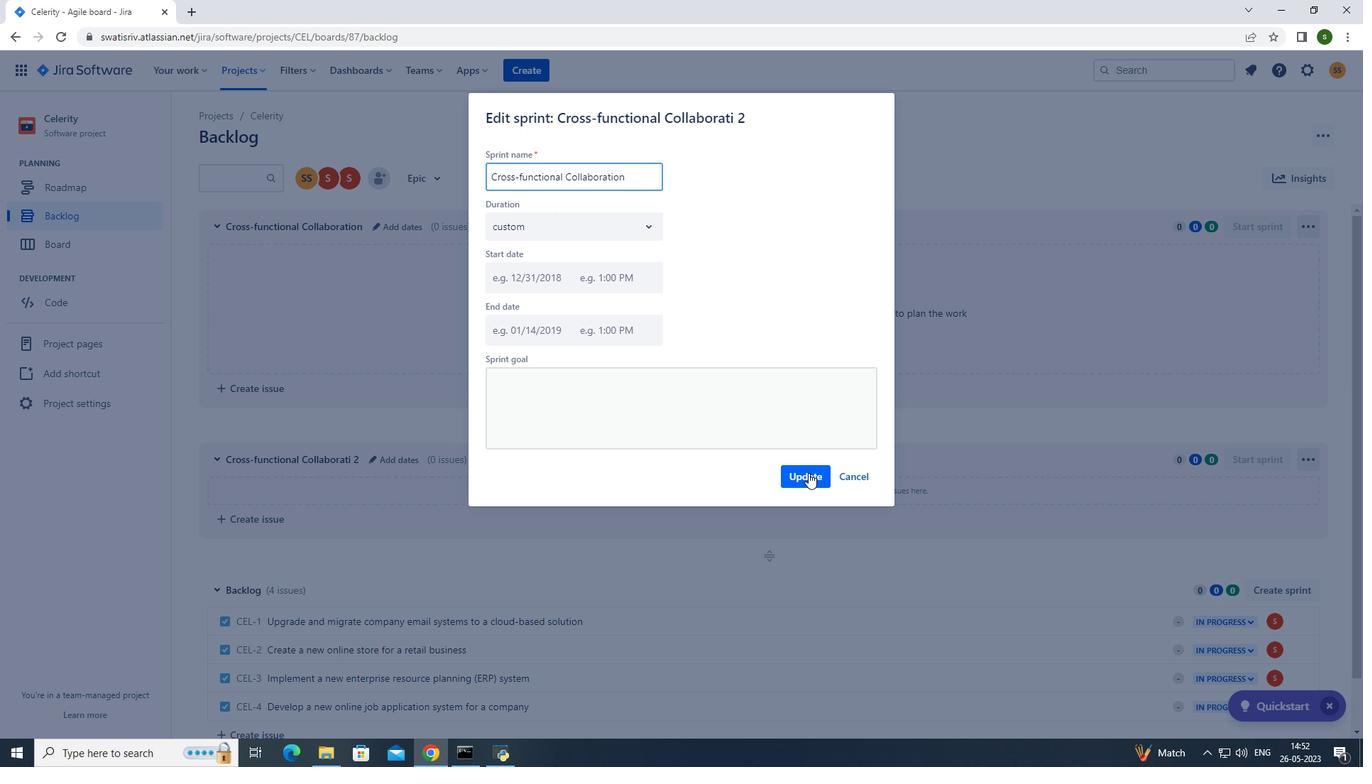
Action: Mouse moved to (261, 64)
Screenshot: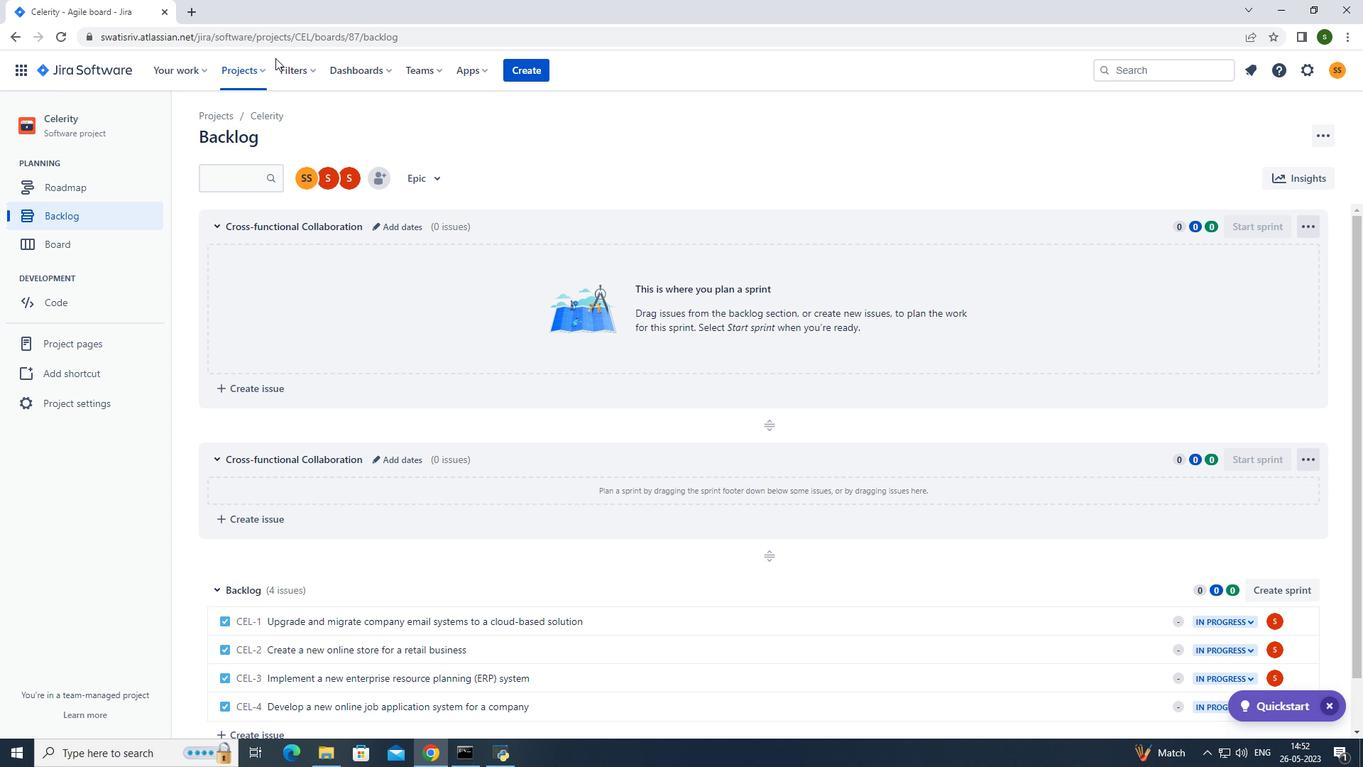 
Action: Mouse pressed left at (261, 64)
Screenshot: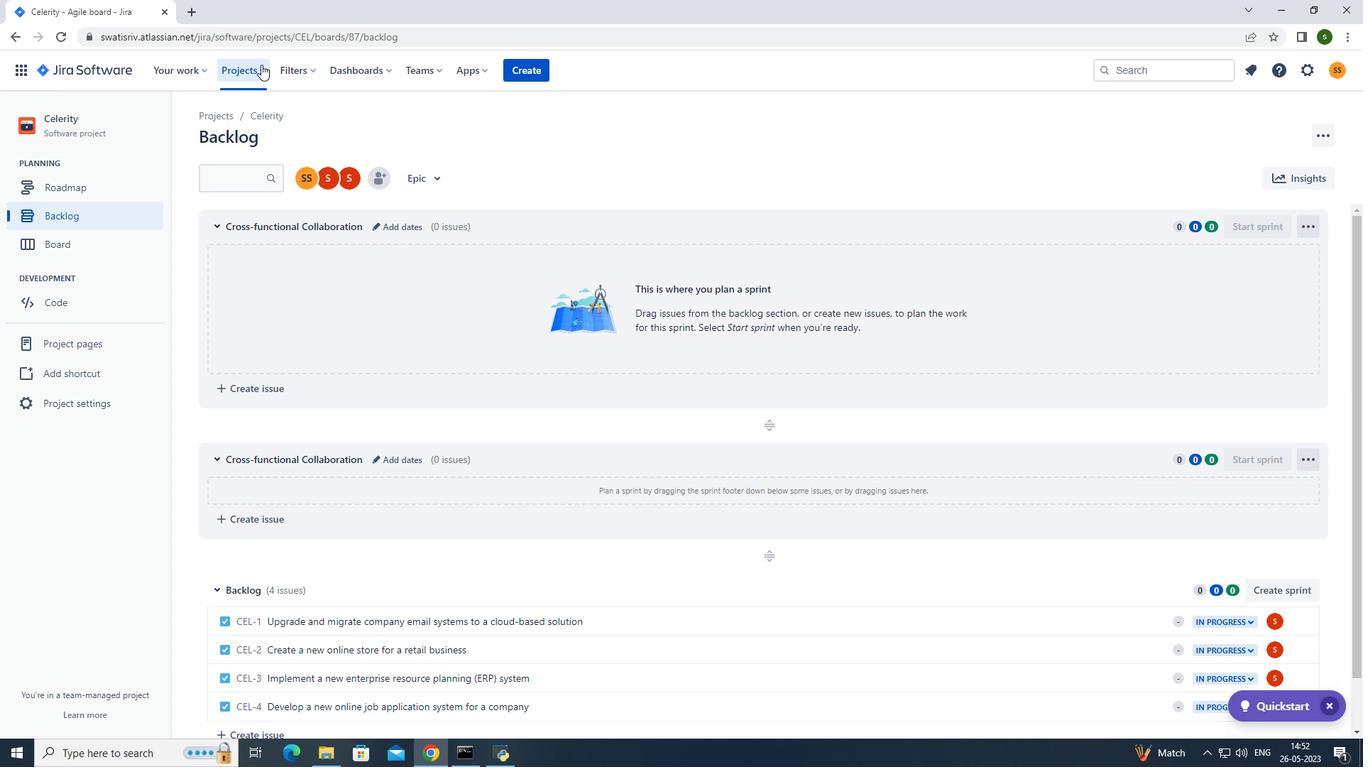 
Action: Mouse moved to (294, 131)
Screenshot: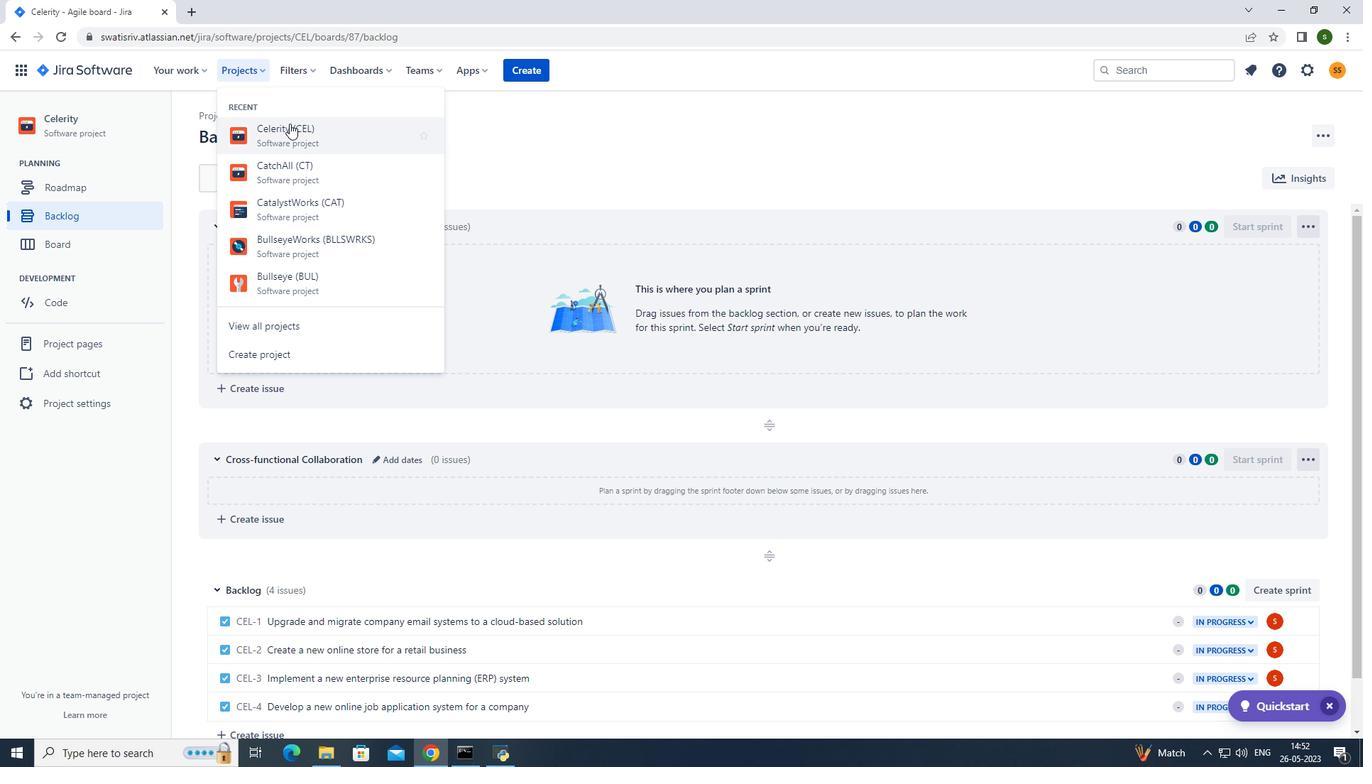 
Action: Mouse pressed left at (294, 131)
Screenshot: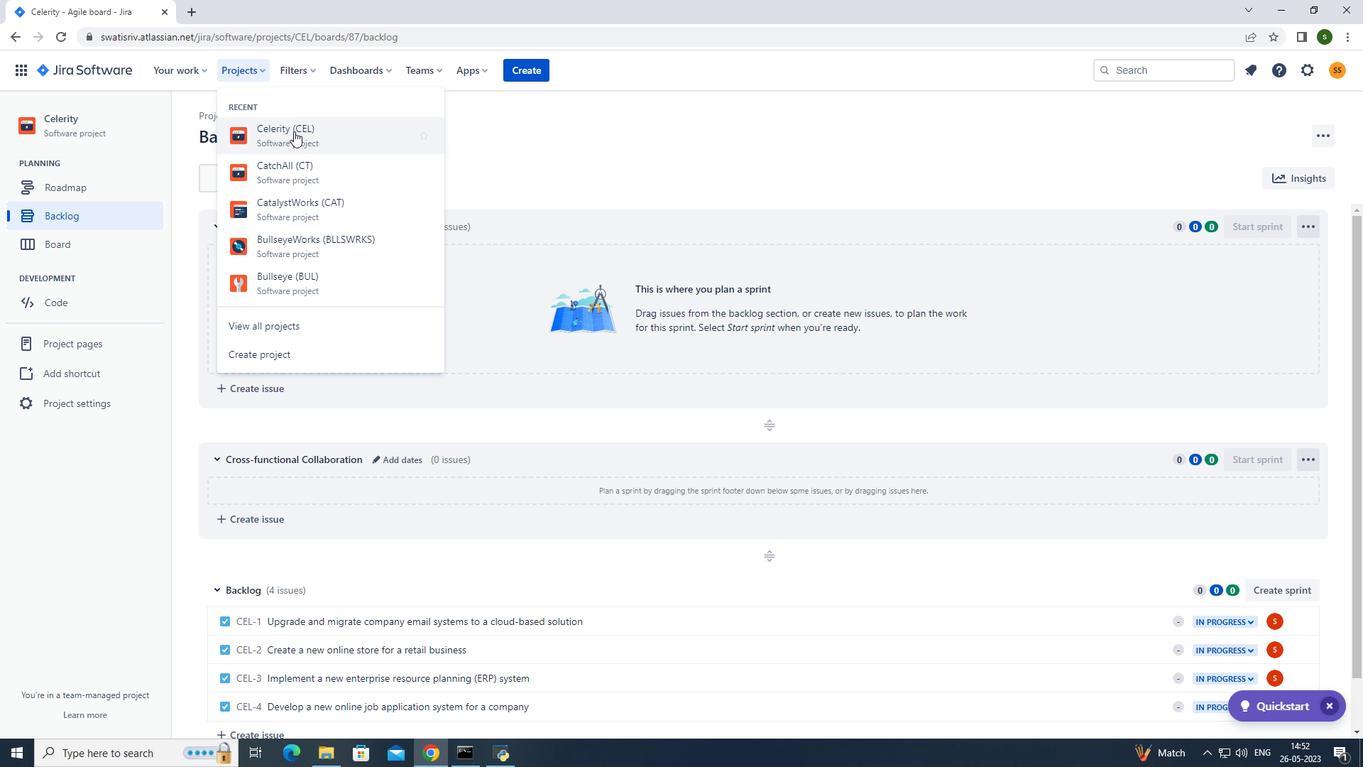 
Action: Mouse moved to (130, 223)
Screenshot: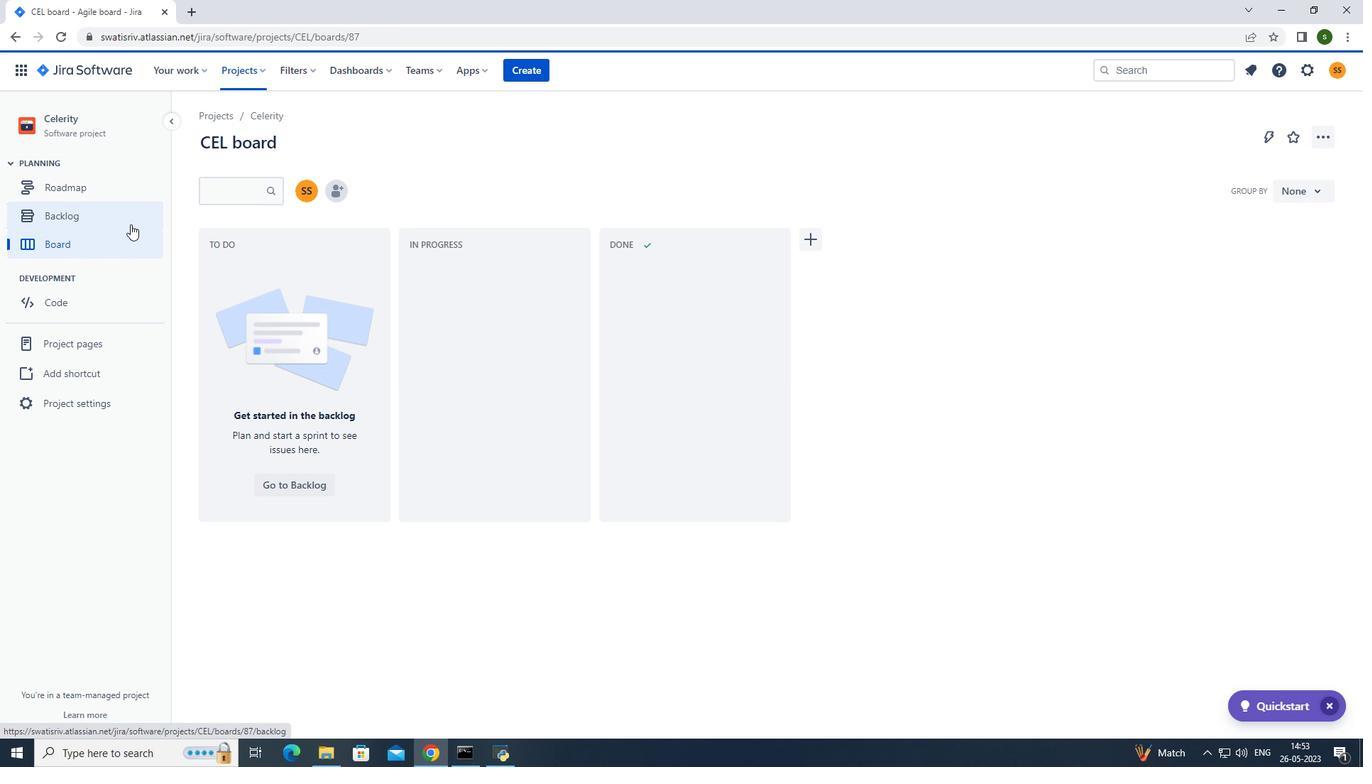 
Action: Mouse pressed left at (130, 223)
Screenshot: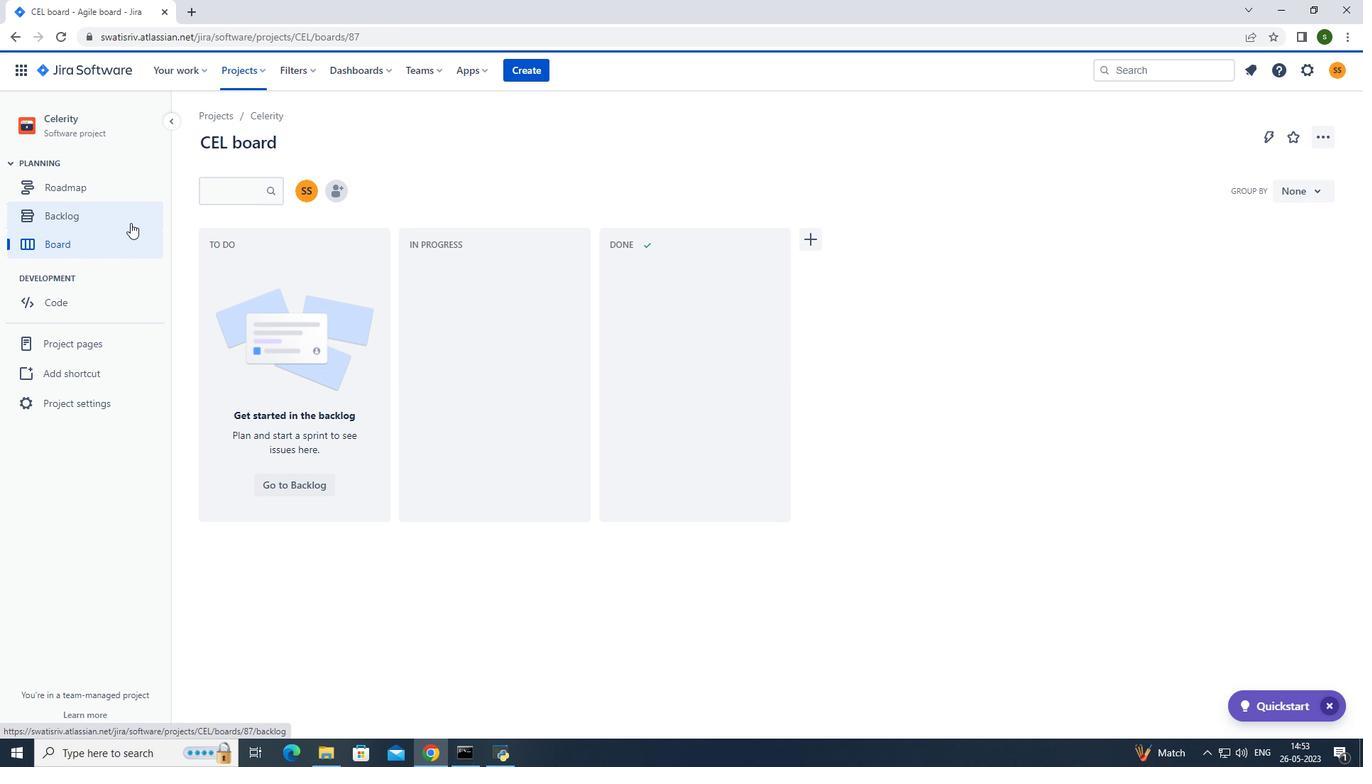 
Action: Mouse moved to (1298, 583)
Screenshot: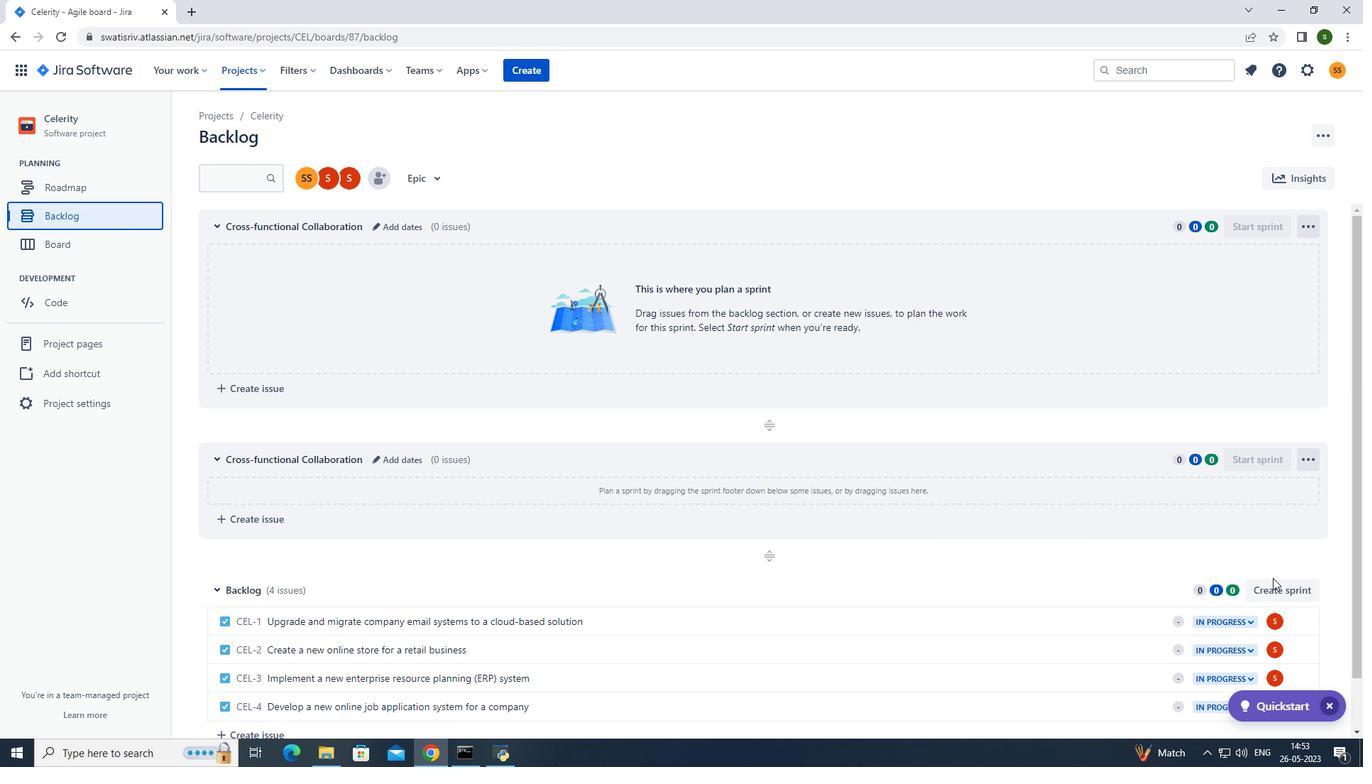 
Action: Mouse pressed left at (1298, 583)
Screenshot: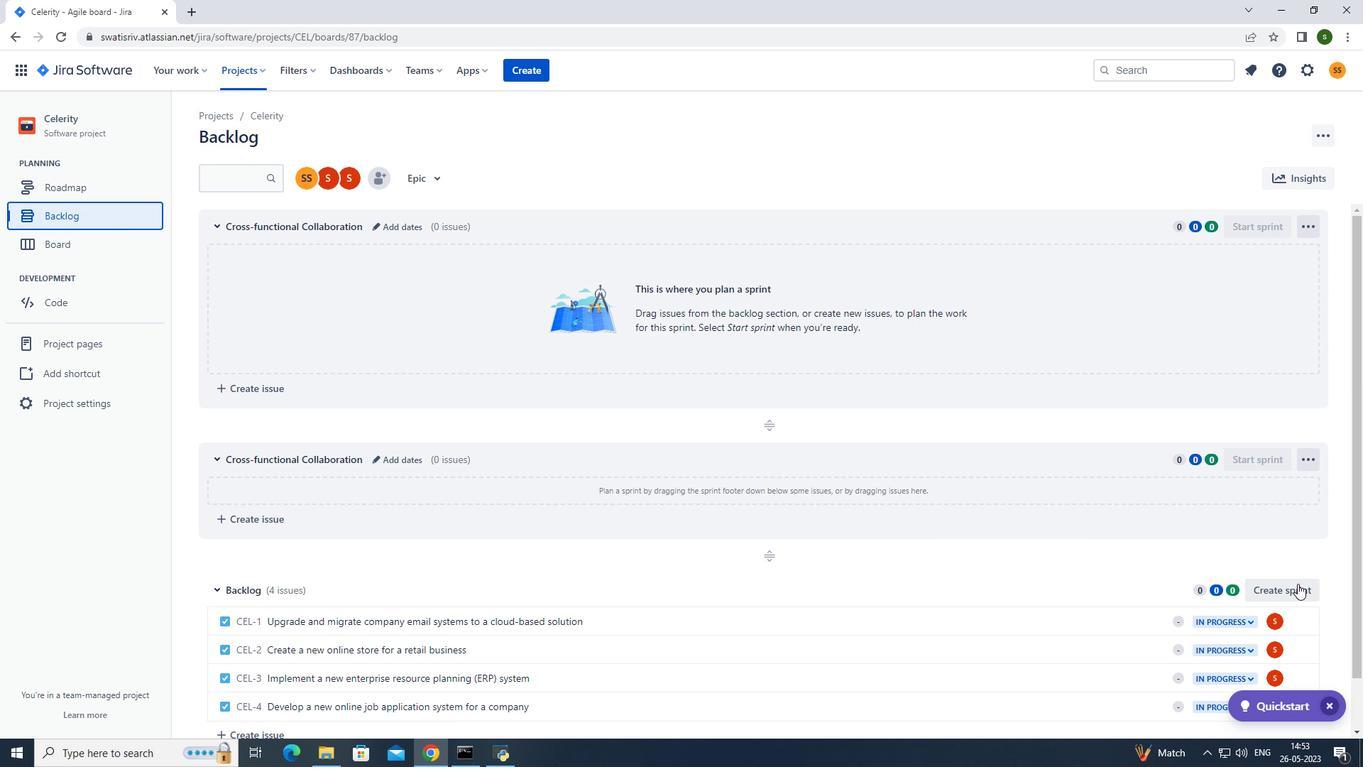 
Action: Mouse moved to (1309, 585)
Screenshot: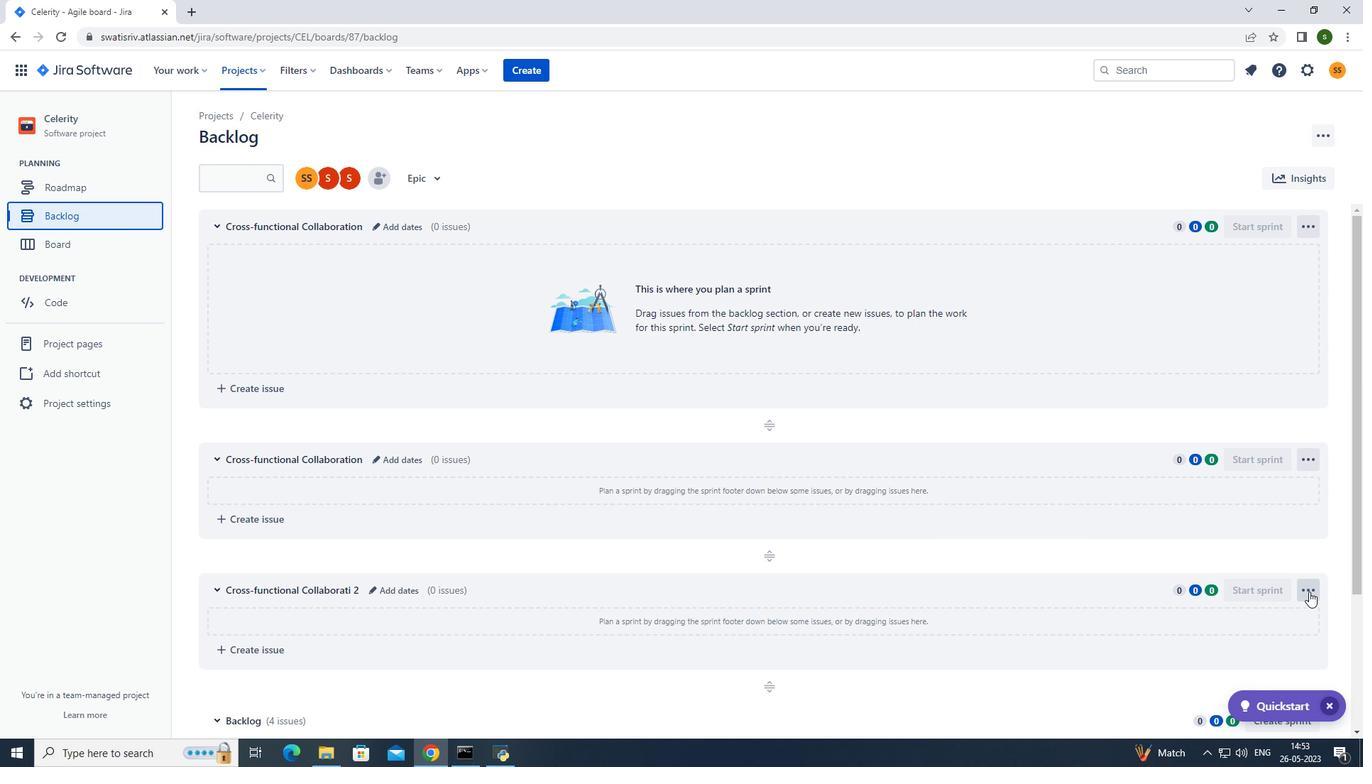 
Action: Mouse pressed left at (1309, 585)
Screenshot: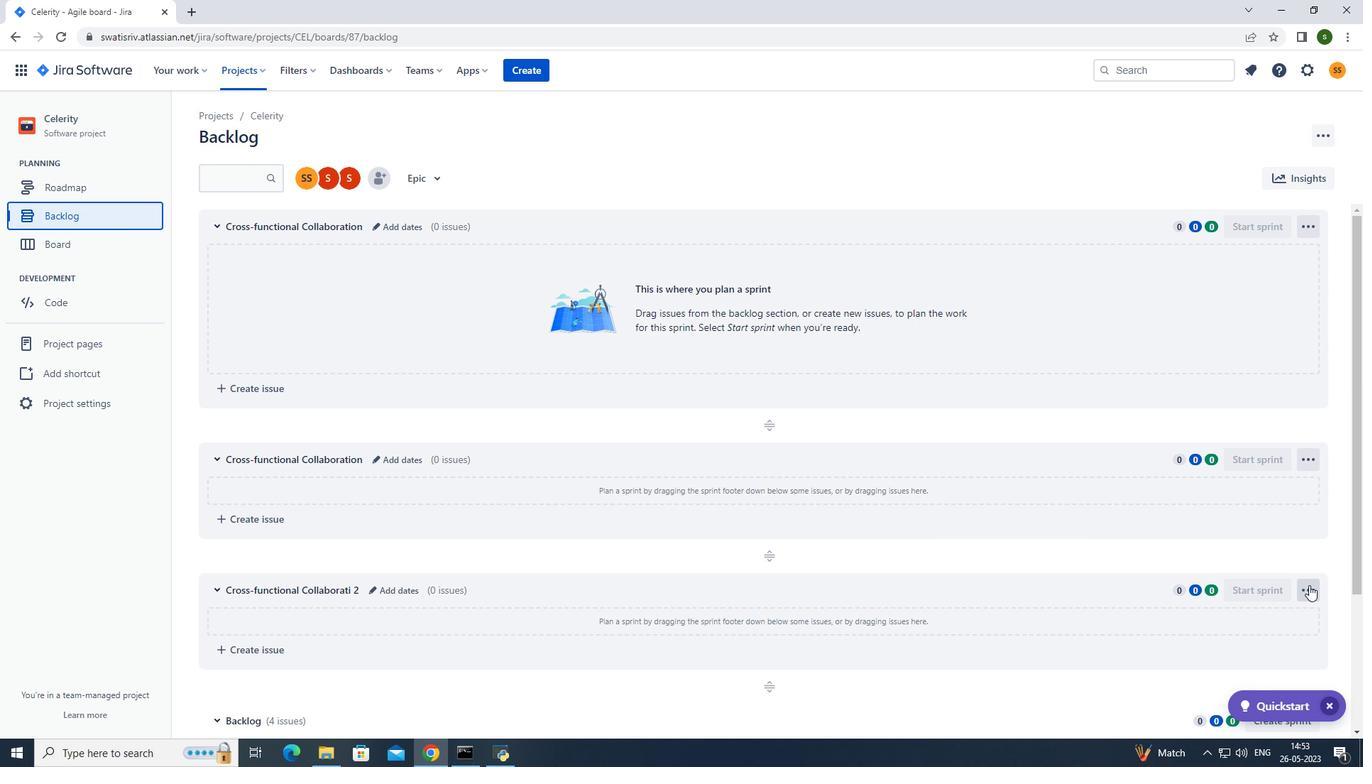 
Action: Mouse moved to (1280, 642)
Screenshot: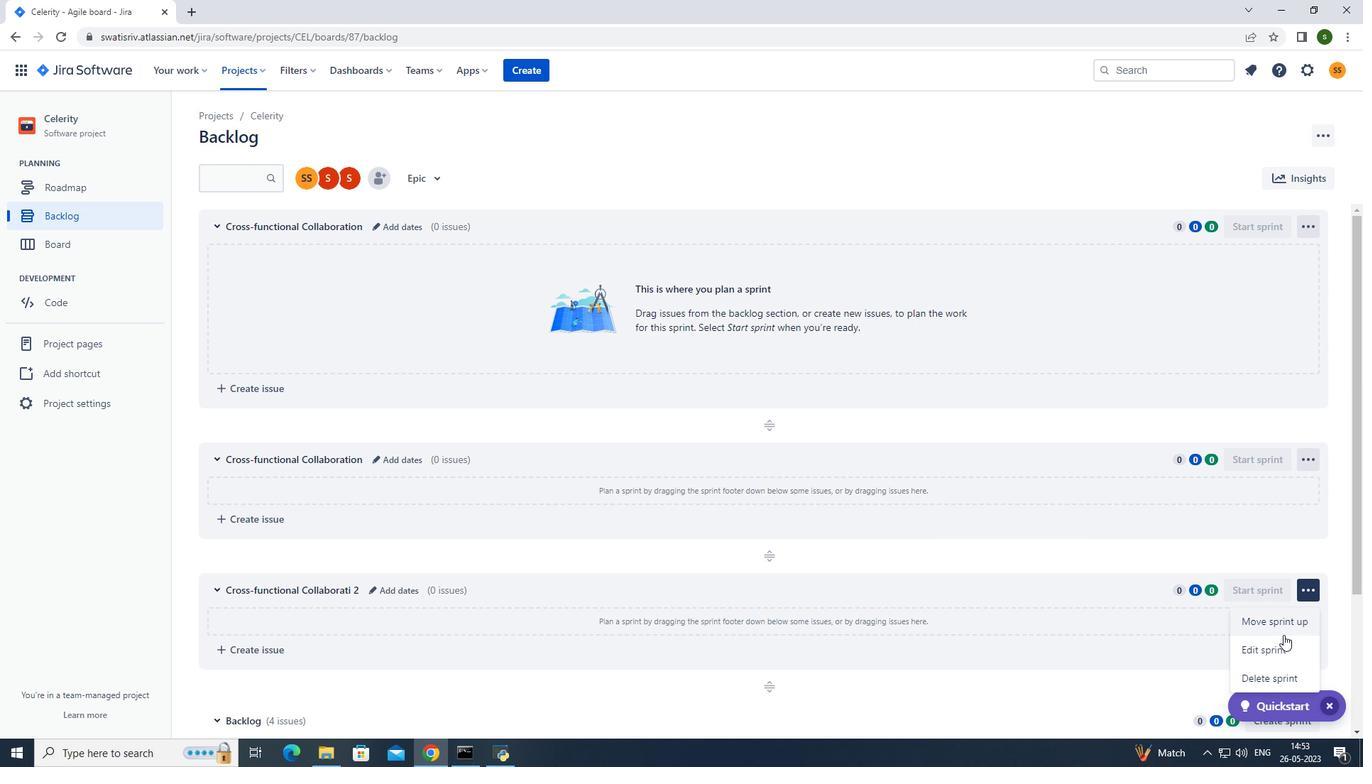 
Action: Mouse pressed left at (1280, 642)
Screenshot: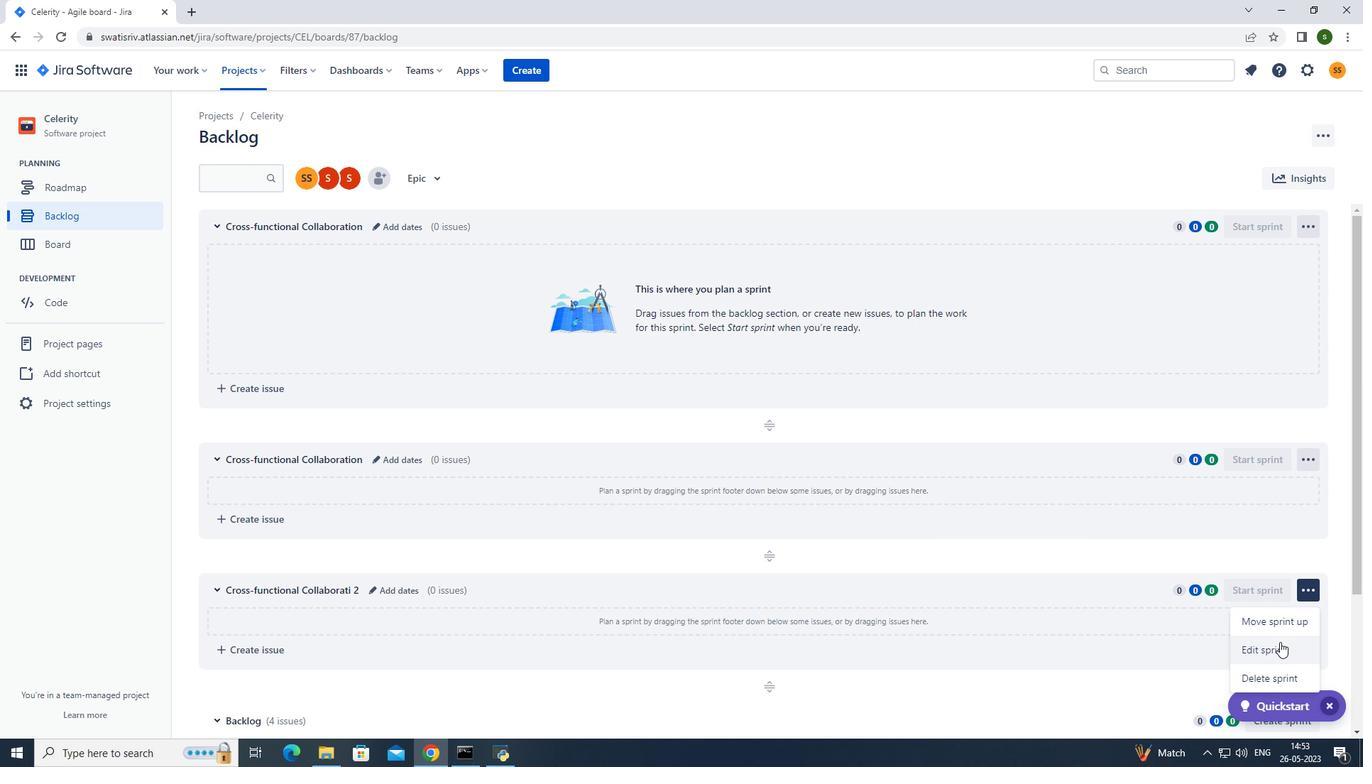 
Action: Mouse moved to (632, 179)
Screenshot: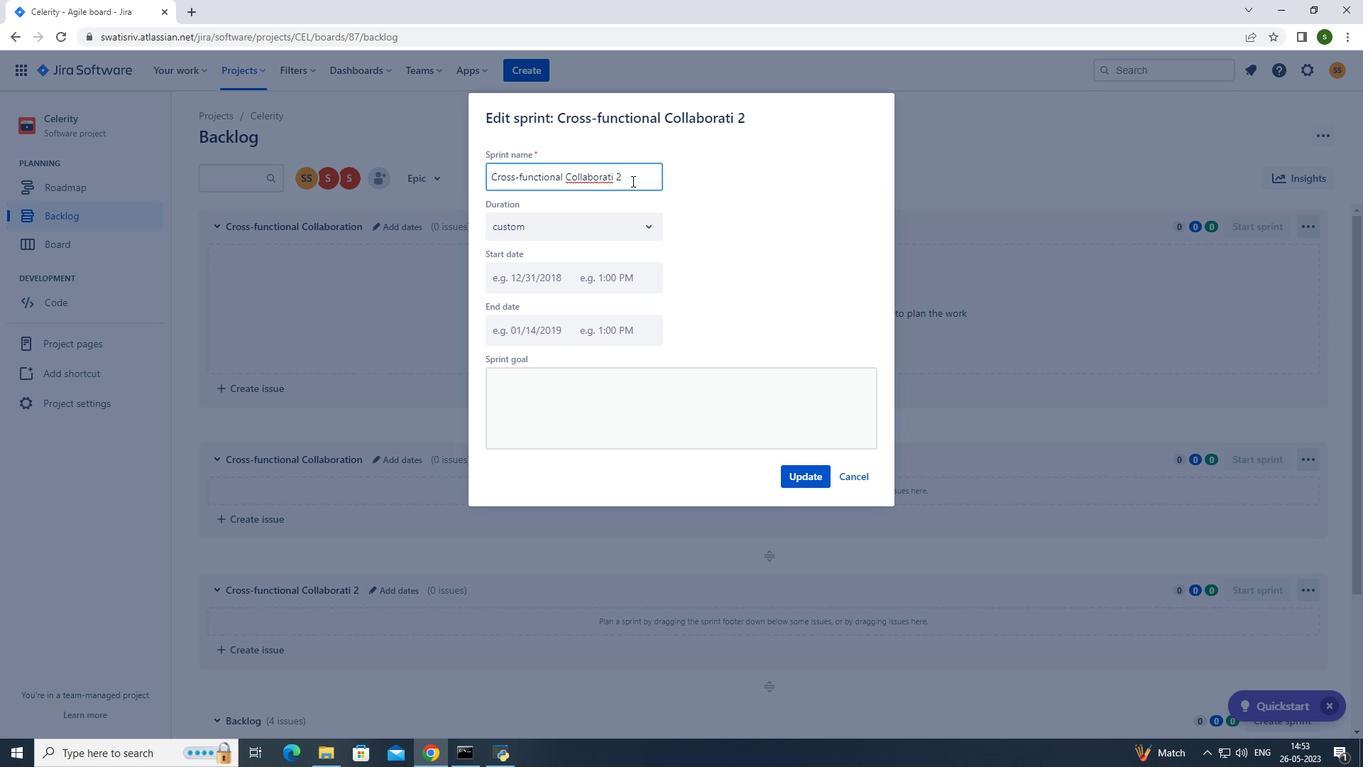 
Action: Key pressed <Key.backspace><Key.backspace><Key.backspace><Key.backspace><Key.backspace><Key.backspace><Key.backspace><Key.backspace><Key.backspace><Key.backspace><Key.backspace><Key.backspace><Key.backspace><Key.backspace><Key.backspace><Key.backspace><Key.backspace><Key.backspace><Key.backspace><Key.backspace><Key.backspace><Key.backspace><Key.backspace><Key.backspace><Key.backspace><Key.backspace><Key.backspace><Key.backspace><Key.backspace><Key.backspace><Key.caps_lock>C<Key.caps_lock>ross-functional<Key.space><Key.caps_lock>C<Key.caps_lock>ollaboration<Key.space>
Screenshot: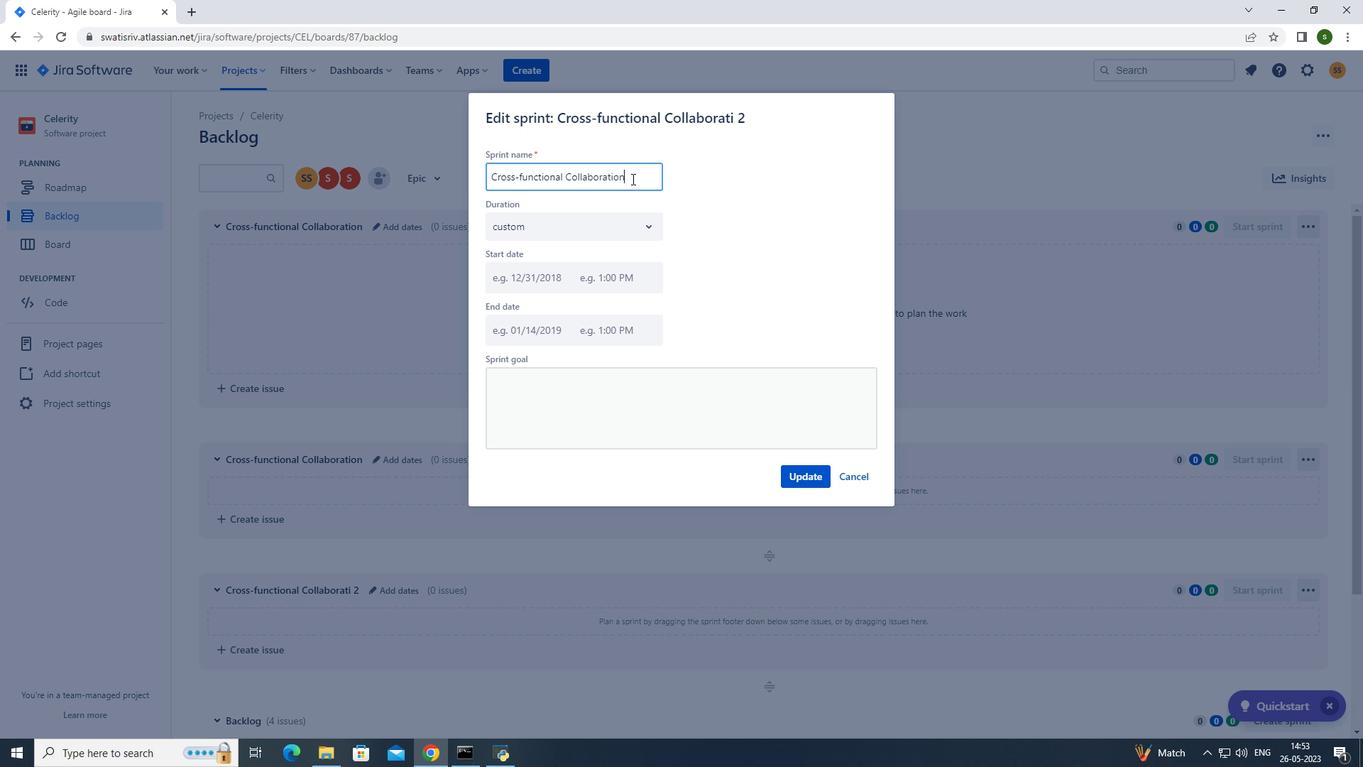 
Action: Mouse moved to (789, 475)
Screenshot: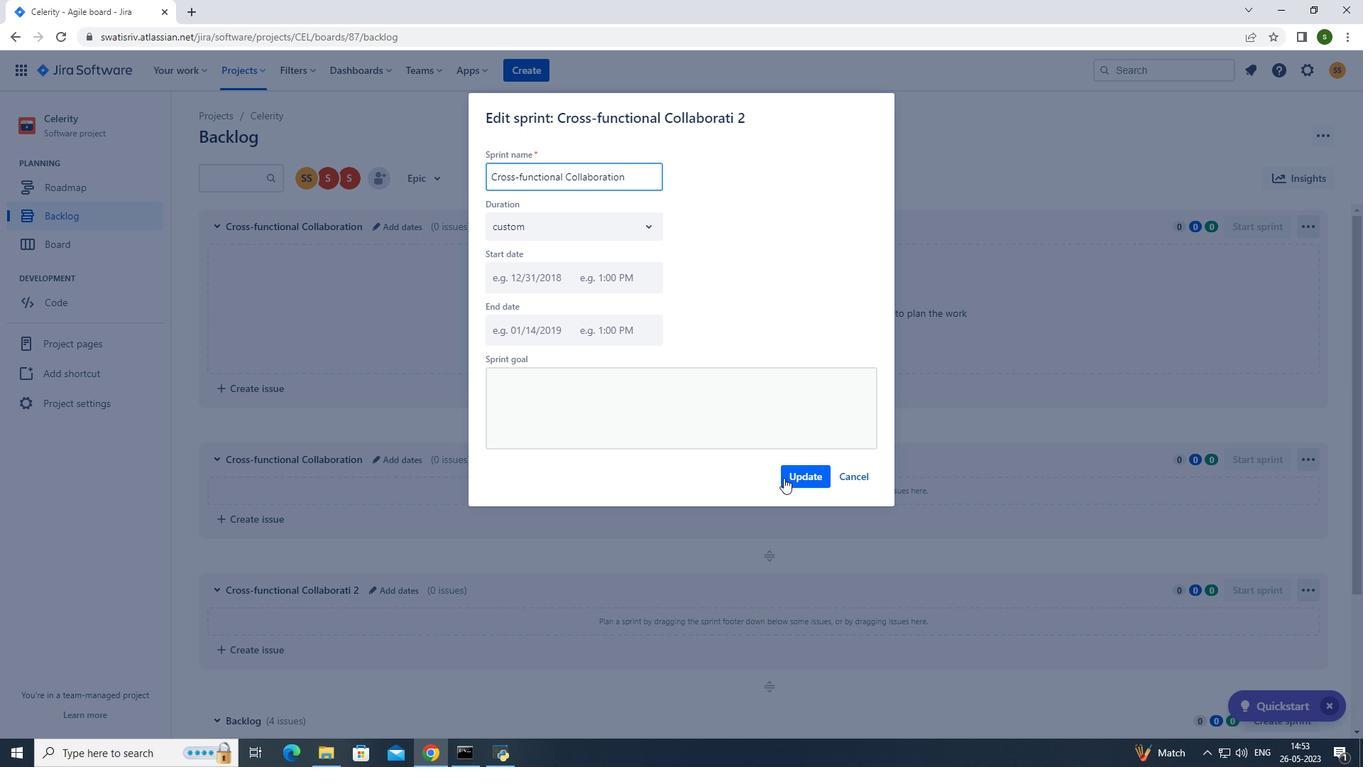 
Action: Mouse pressed left at (789, 475)
Screenshot: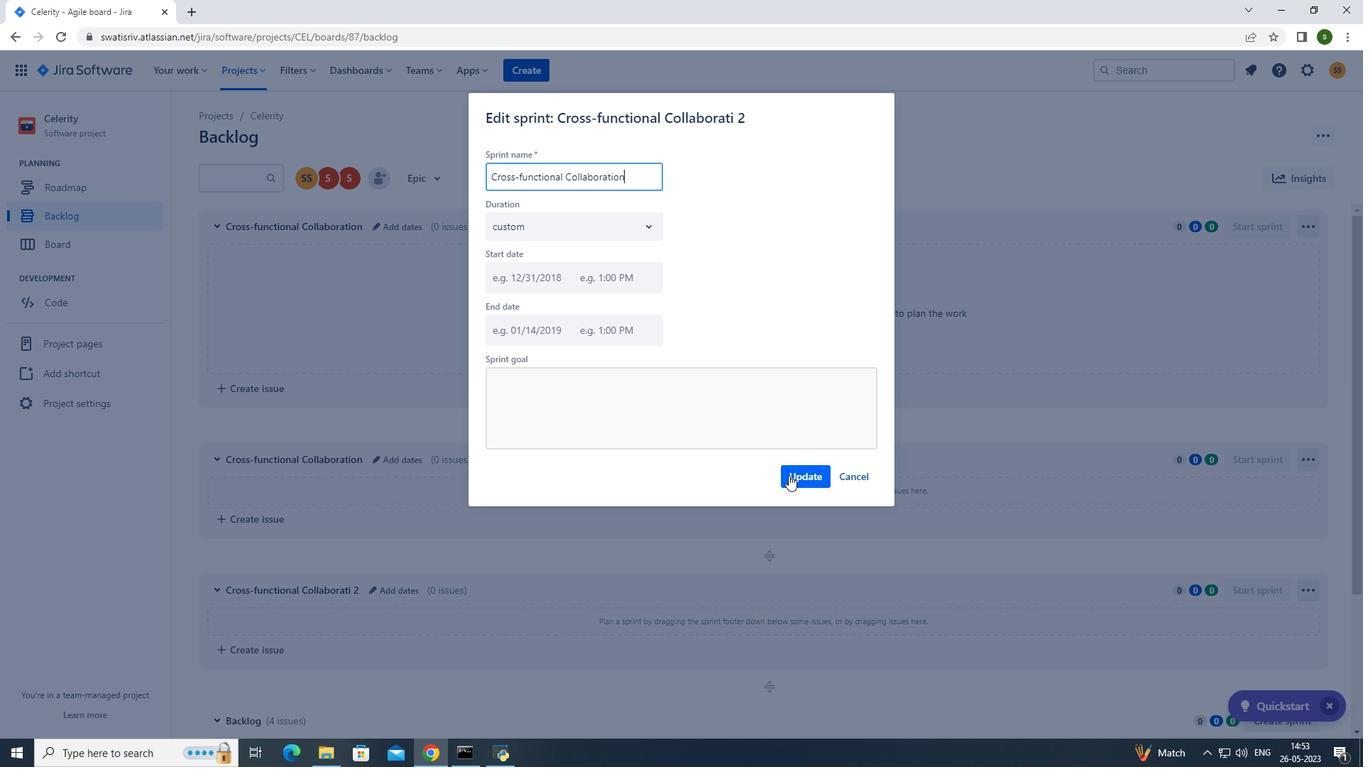 
Action: Mouse moved to (532, 154)
Screenshot: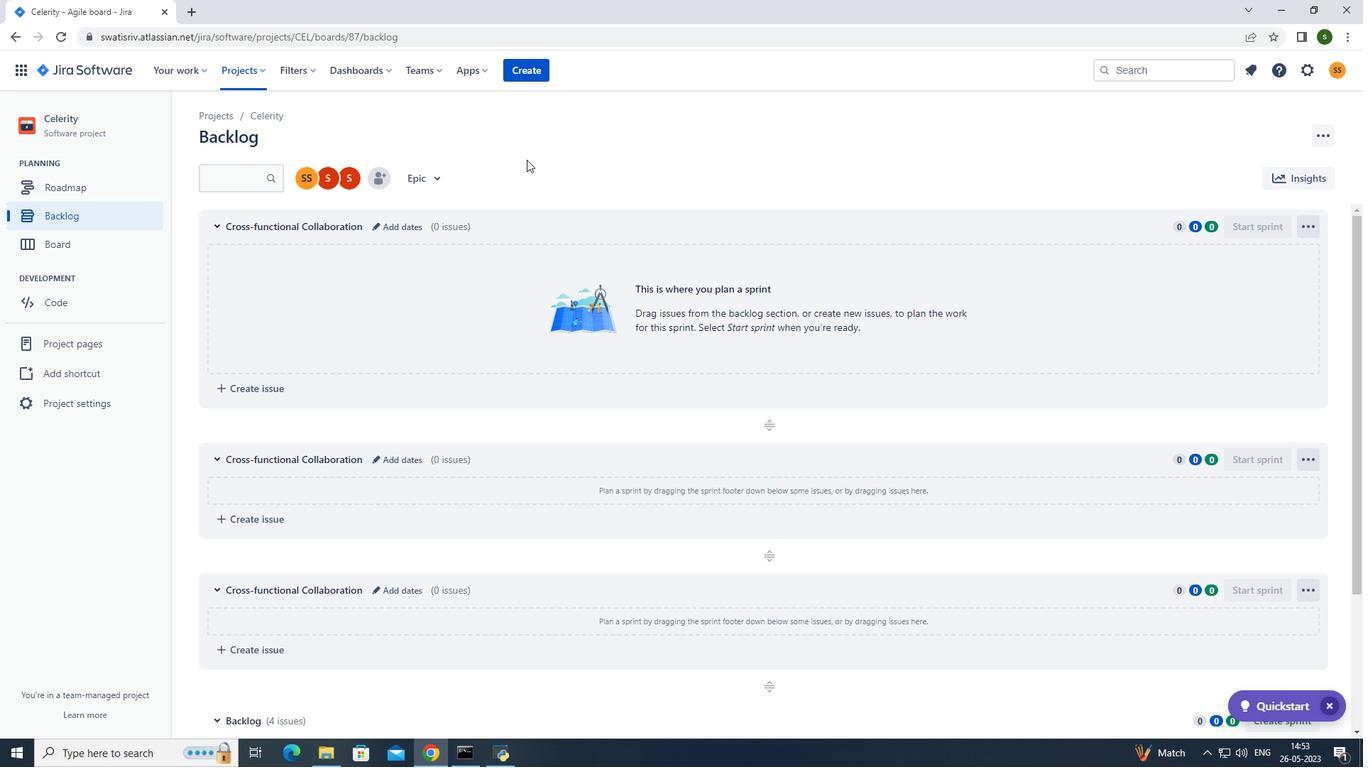 
